 Task: Create a due date automation trigger when advanced on, 2 working days before a card is due add dates starting in less than 1 working days at 11:00 AM.
Action: Mouse moved to (1135, 337)
Screenshot: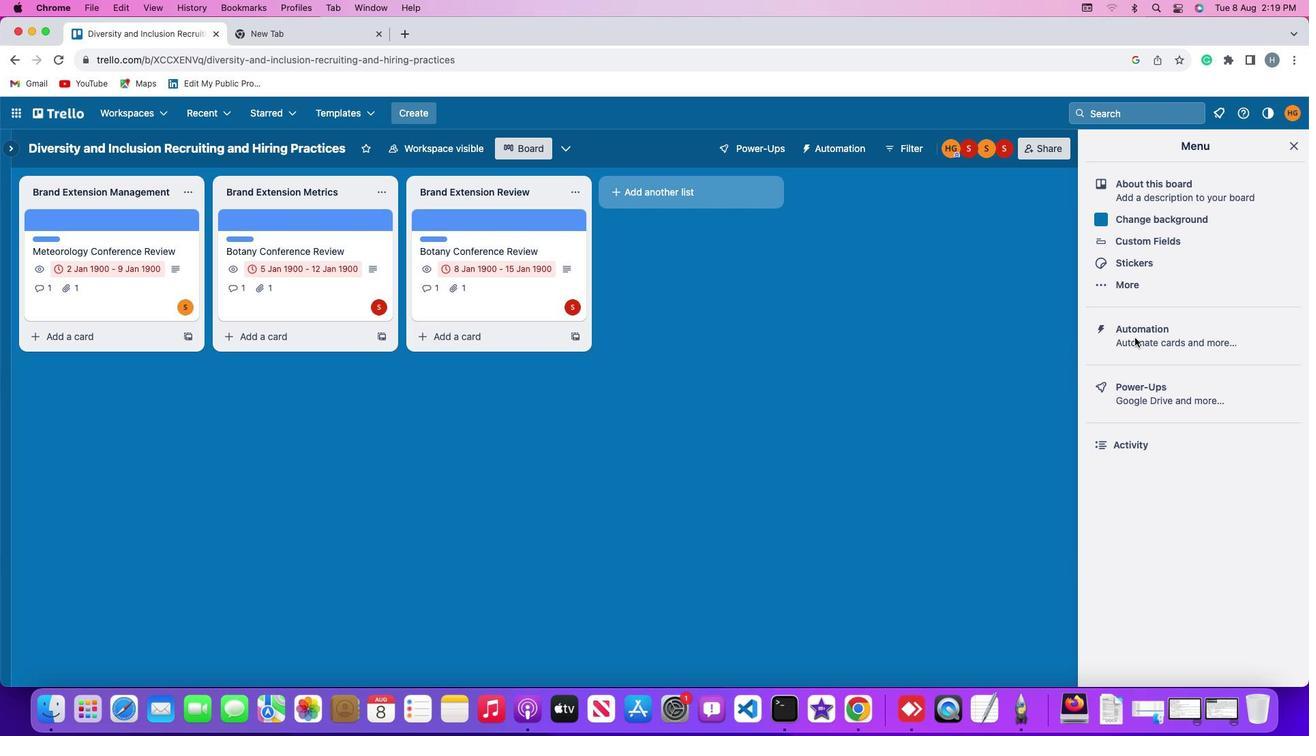 
Action: Mouse pressed left at (1135, 337)
Screenshot: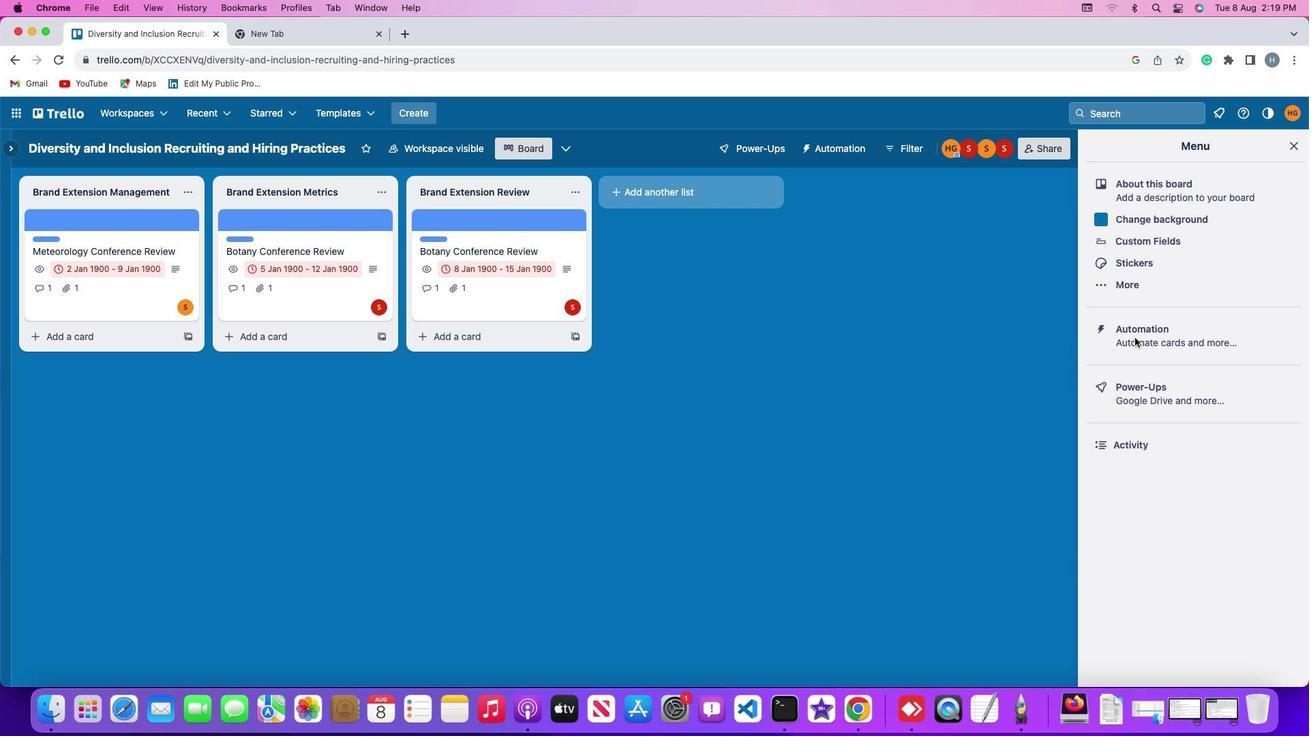 
Action: Mouse pressed left at (1135, 337)
Screenshot: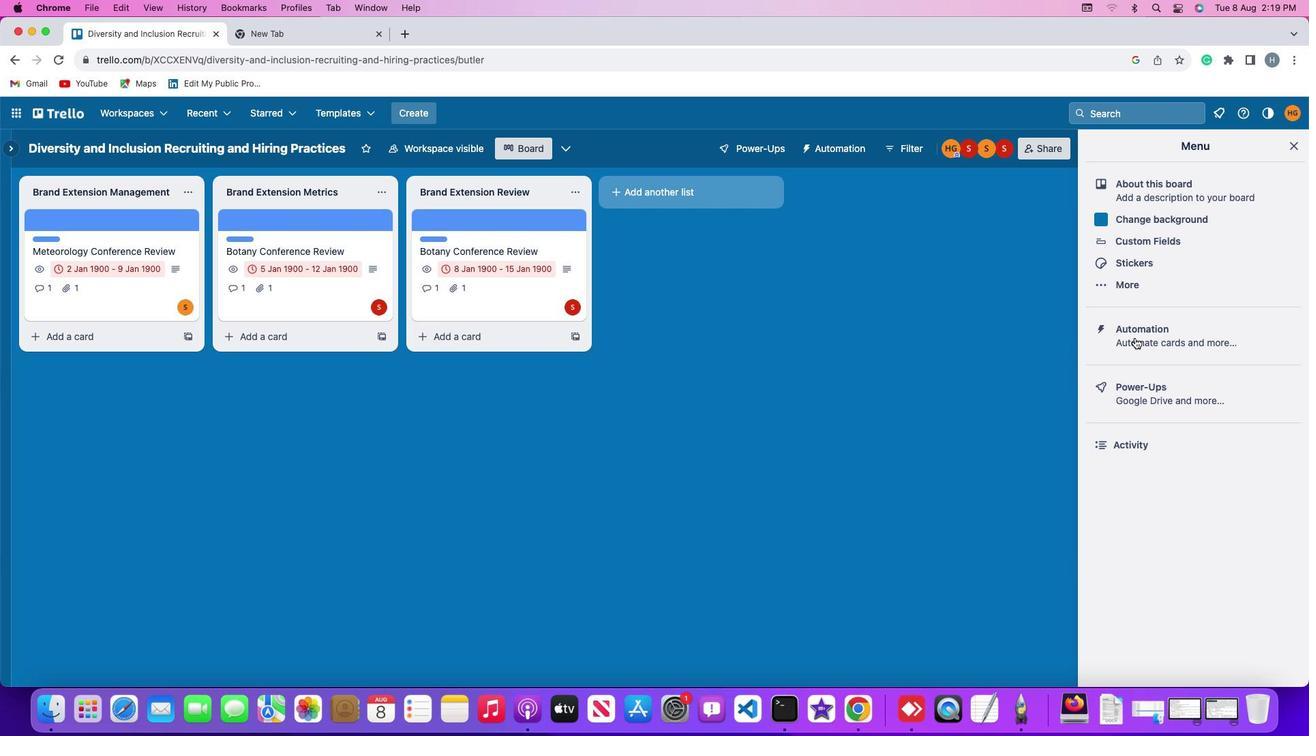 
Action: Mouse moved to (76, 323)
Screenshot: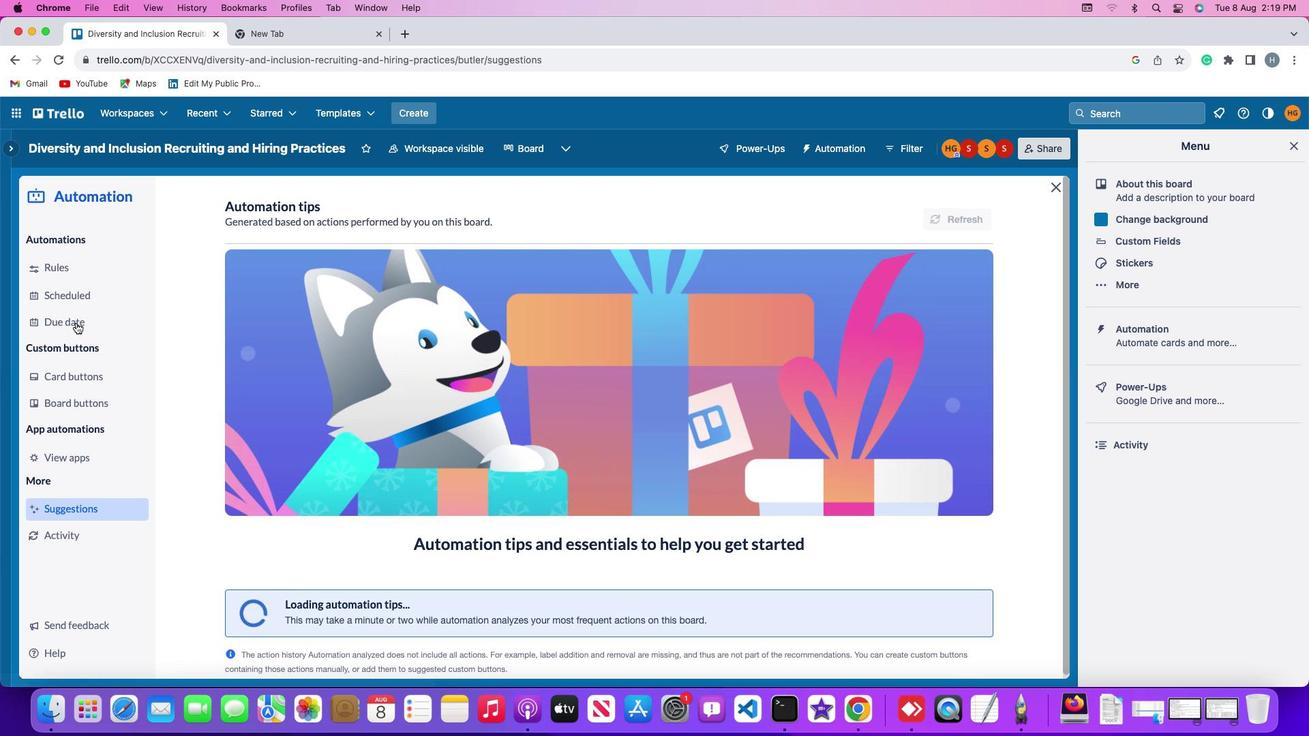 
Action: Mouse pressed left at (76, 323)
Screenshot: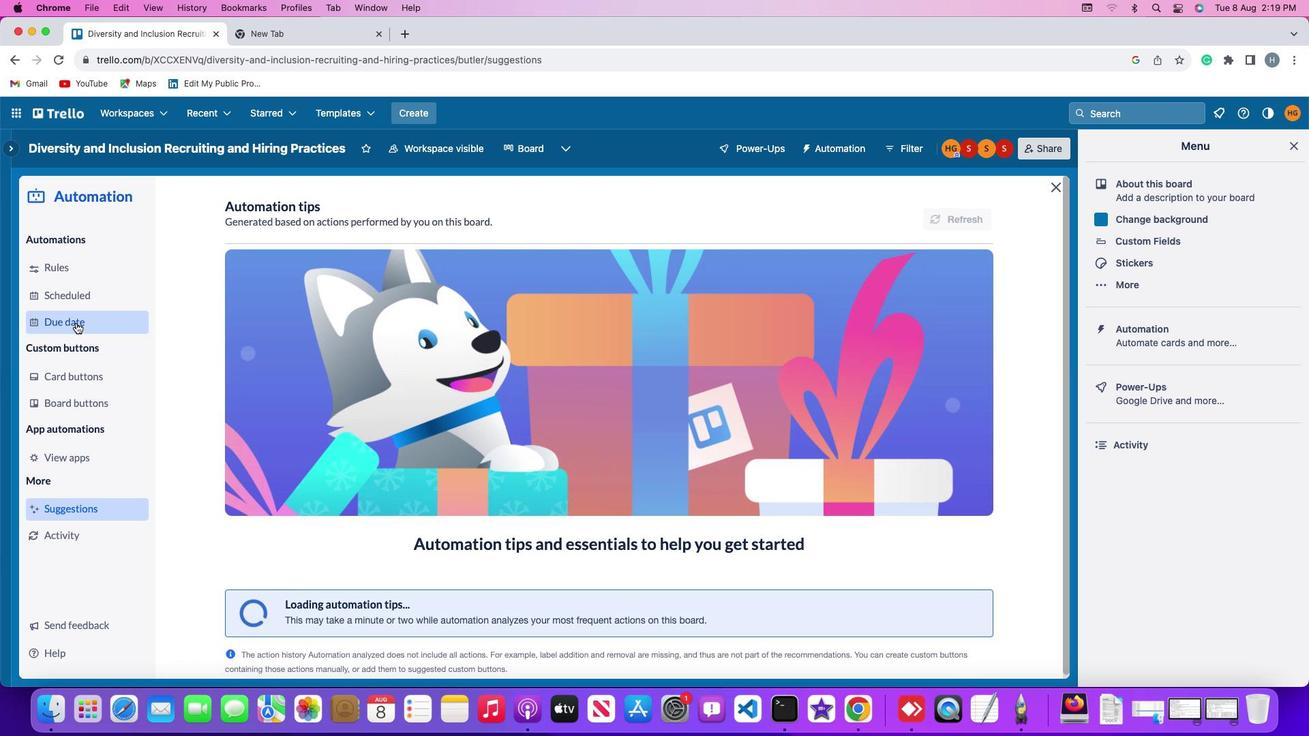 
Action: Mouse moved to (932, 210)
Screenshot: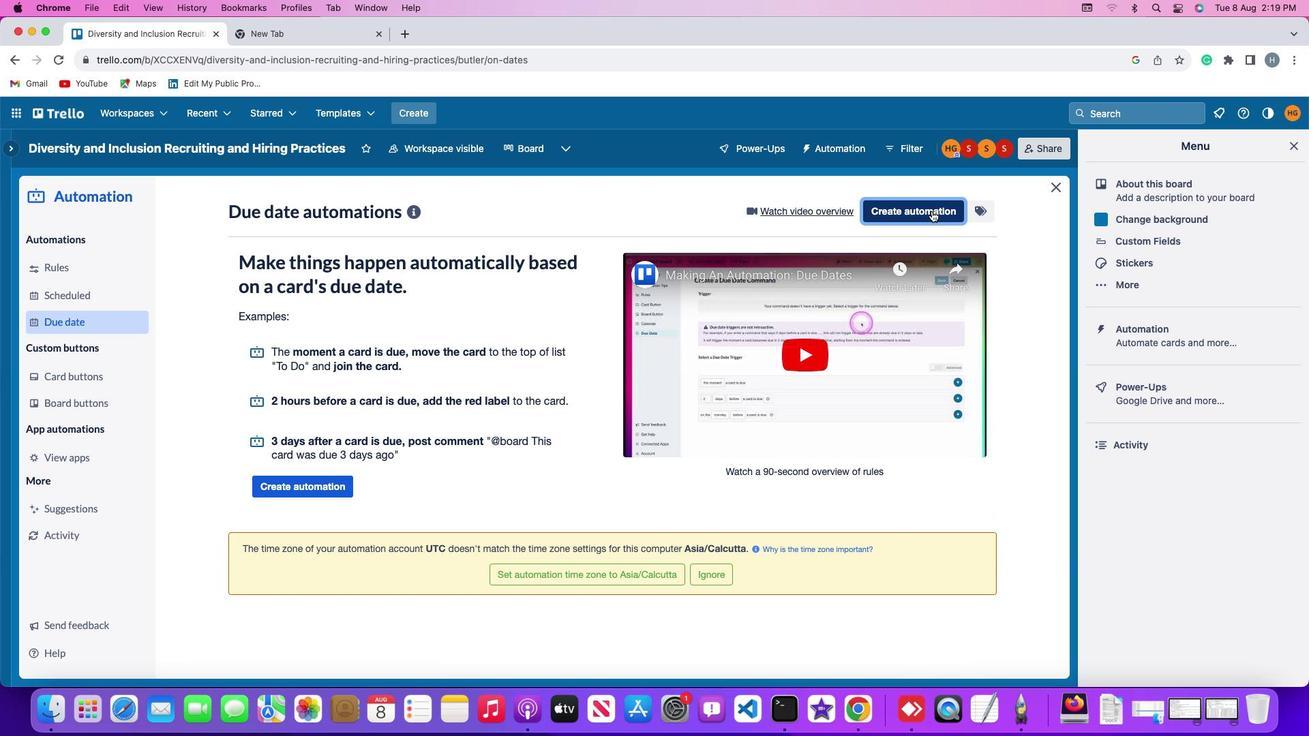 
Action: Mouse pressed left at (932, 210)
Screenshot: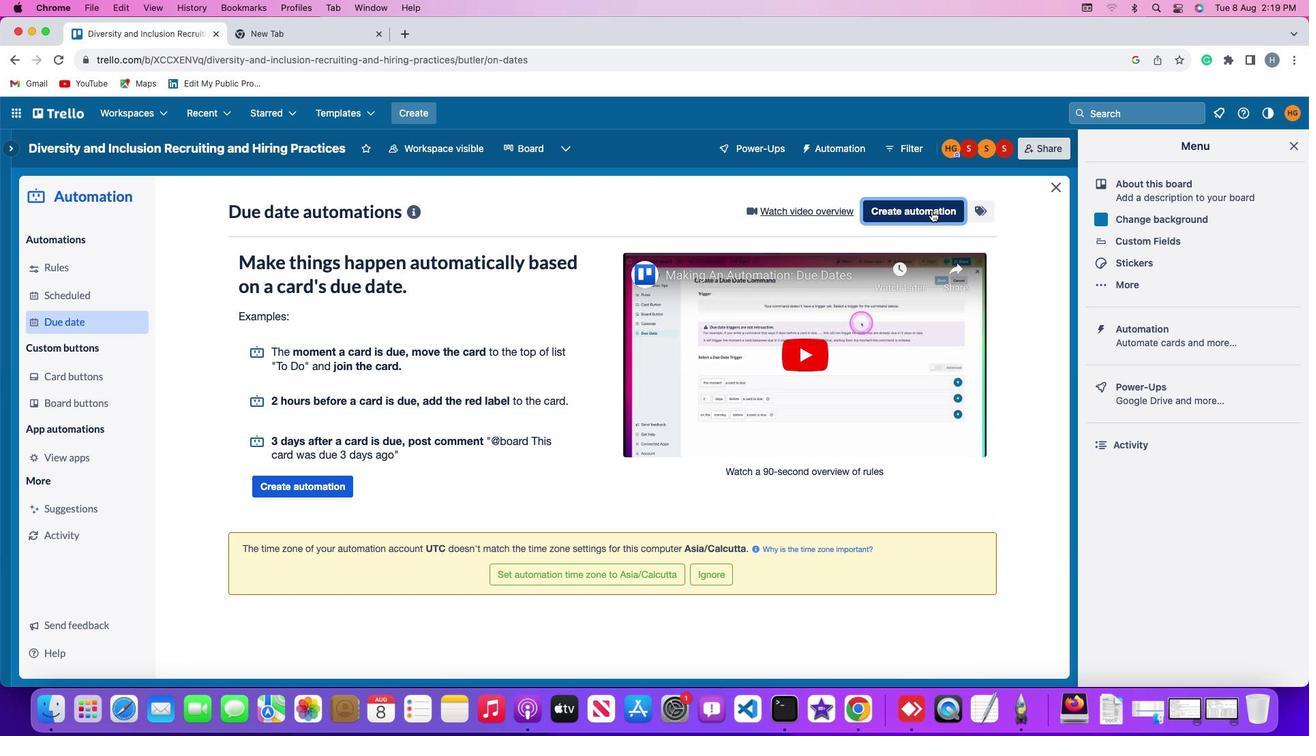 
Action: Mouse moved to (315, 339)
Screenshot: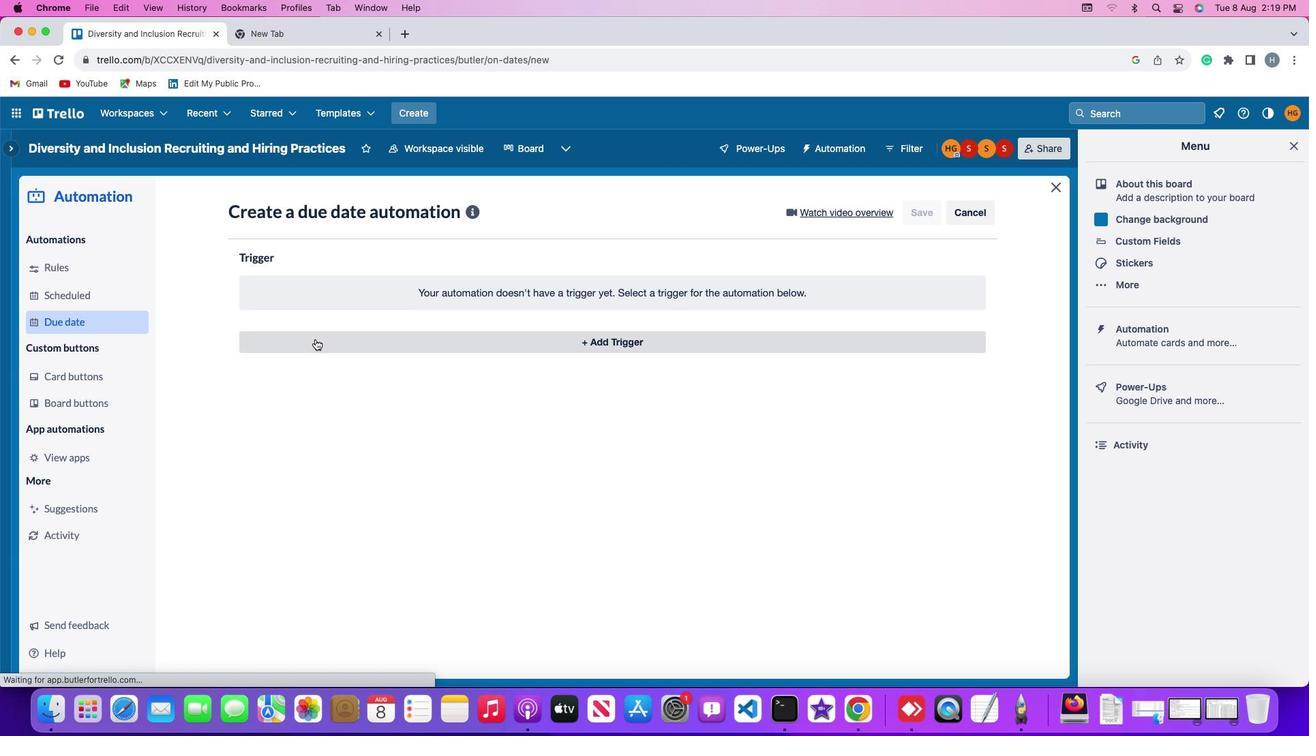 
Action: Mouse pressed left at (315, 339)
Screenshot: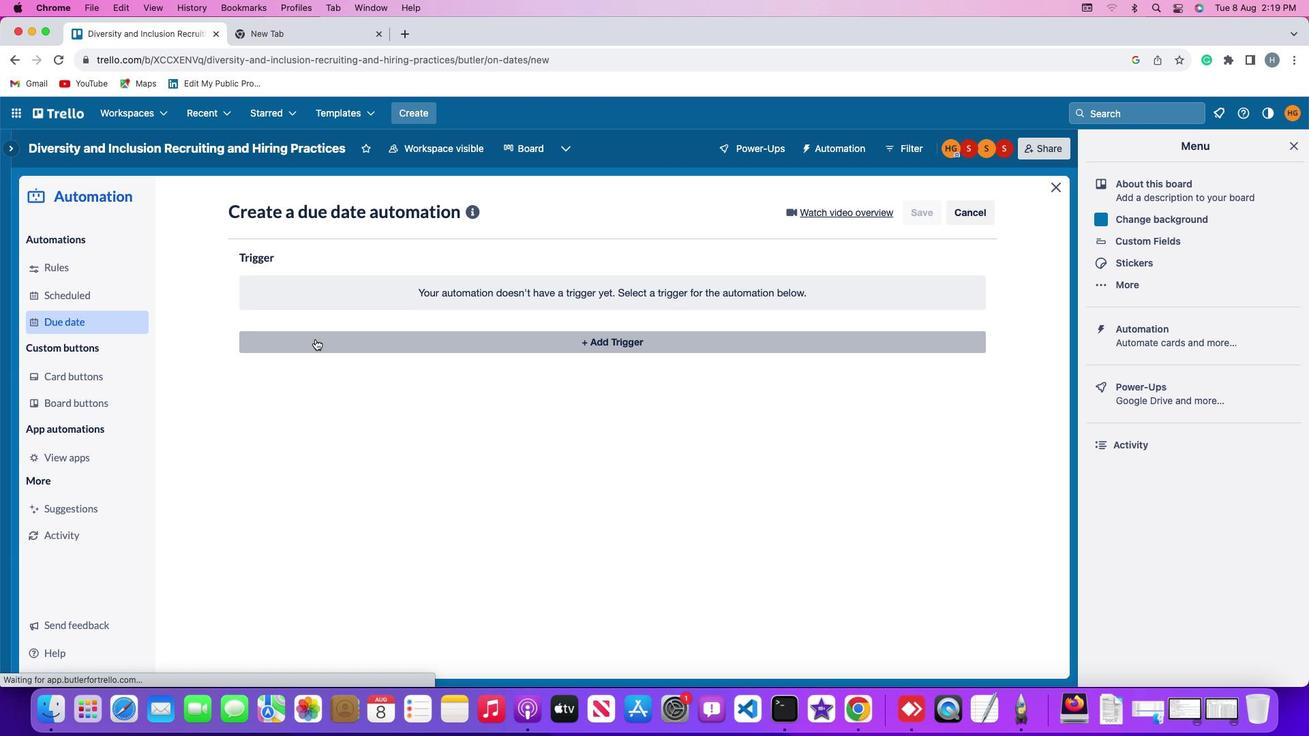 
Action: Mouse moved to (263, 553)
Screenshot: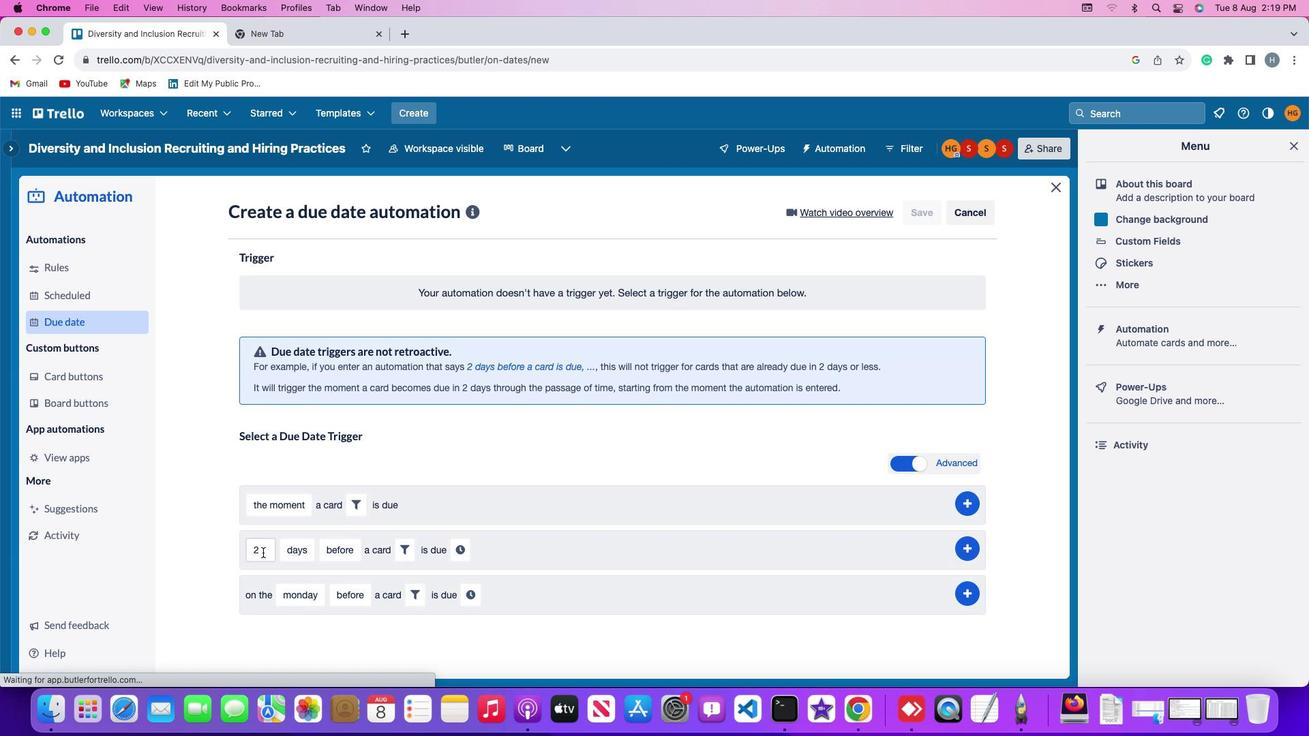 
Action: Mouse pressed left at (263, 553)
Screenshot: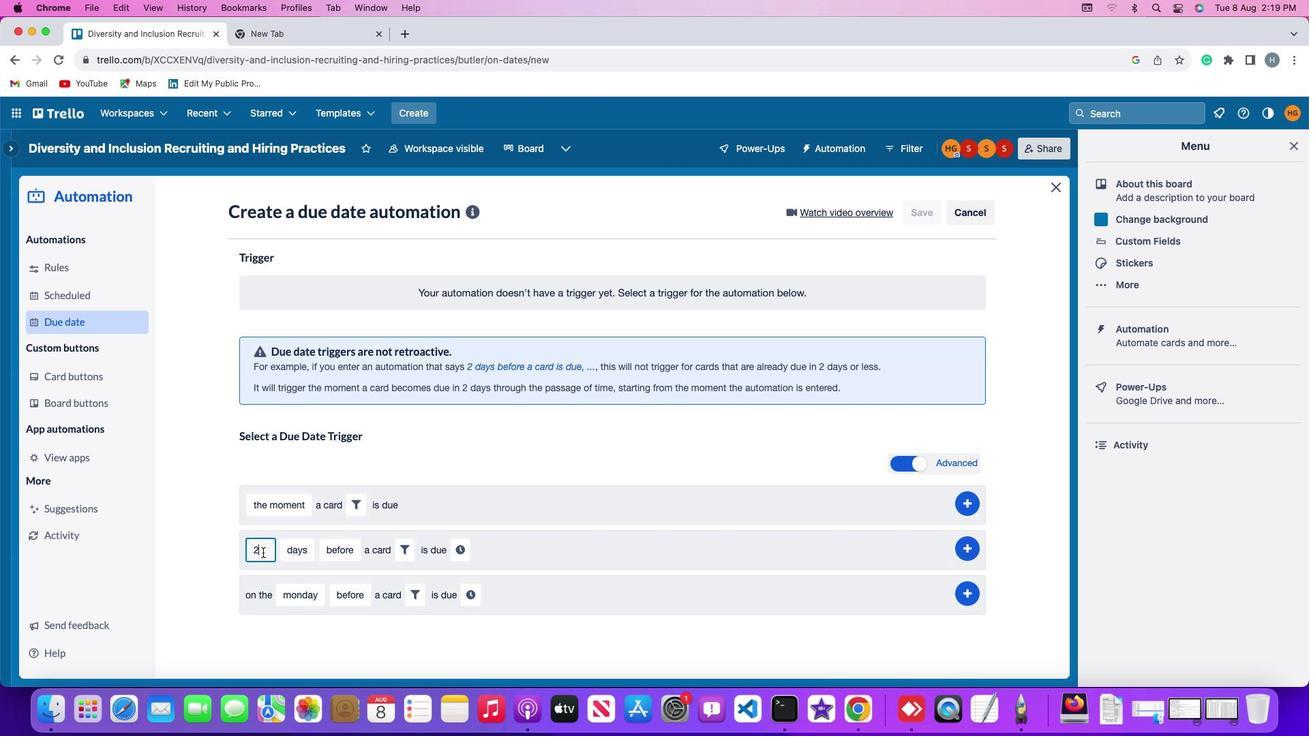 
Action: Key pressed Key.backspace'2'
Screenshot: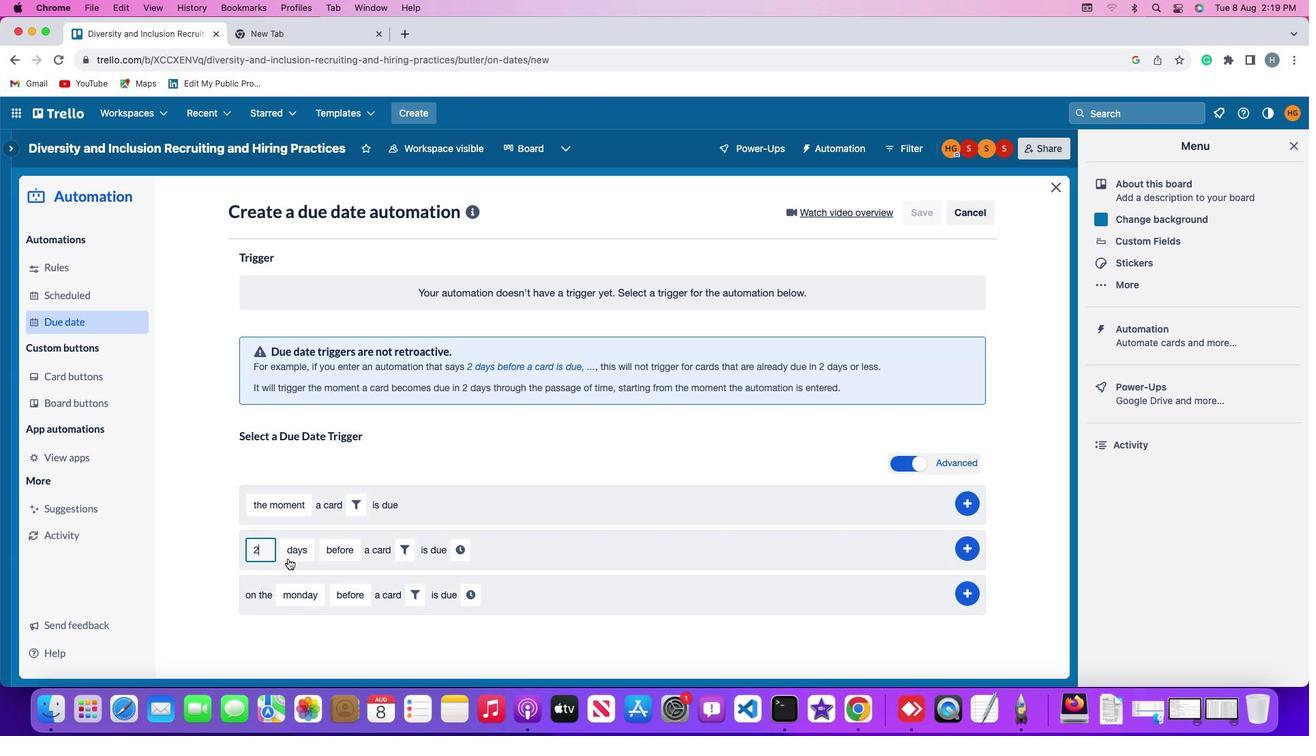 
Action: Mouse moved to (308, 552)
Screenshot: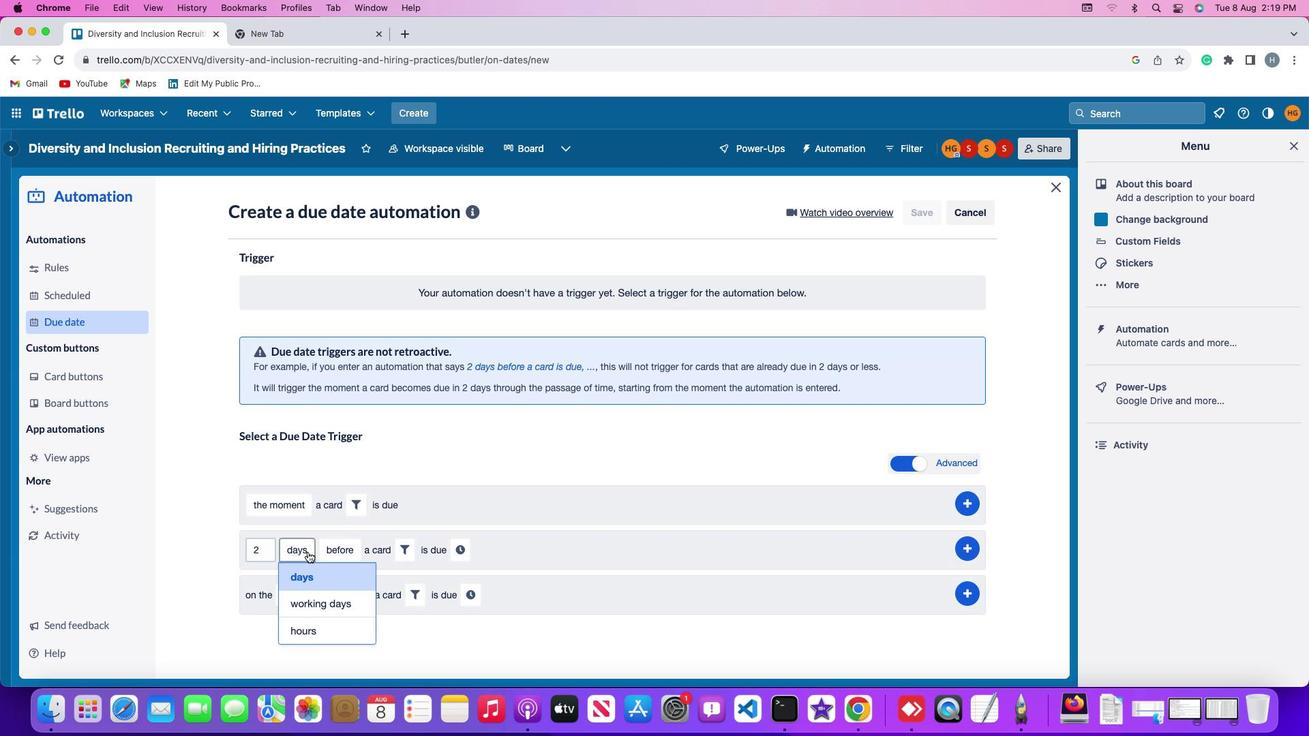 
Action: Mouse pressed left at (308, 552)
Screenshot: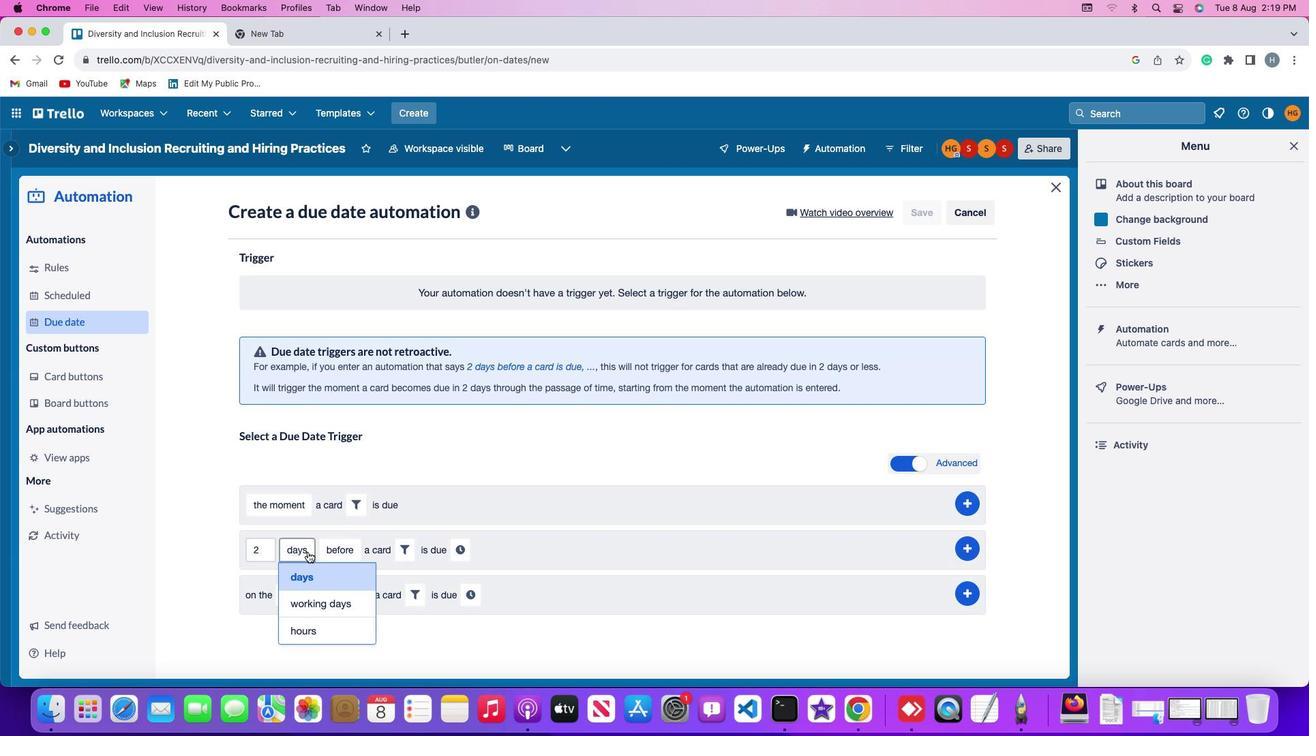
Action: Mouse moved to (307, 605)
Screenshot: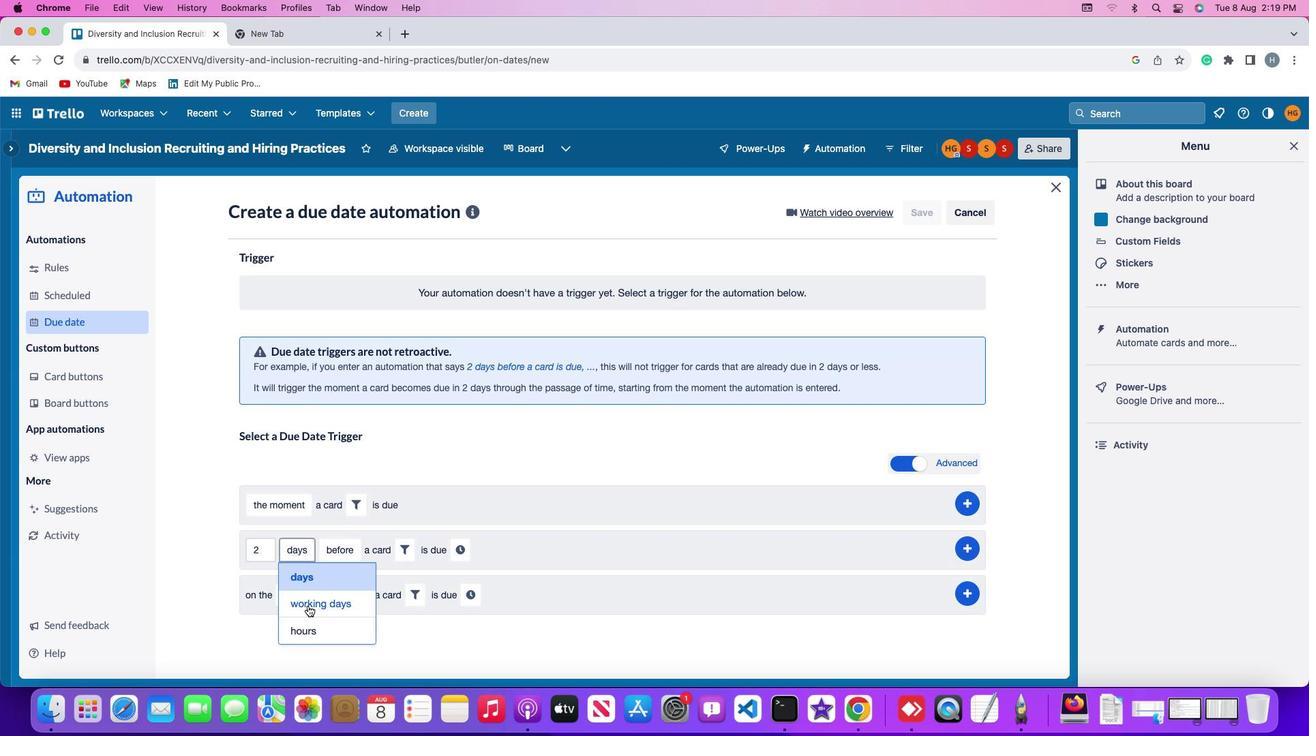 
Action: Mouse pressed left at (307, 605)
Screenshot: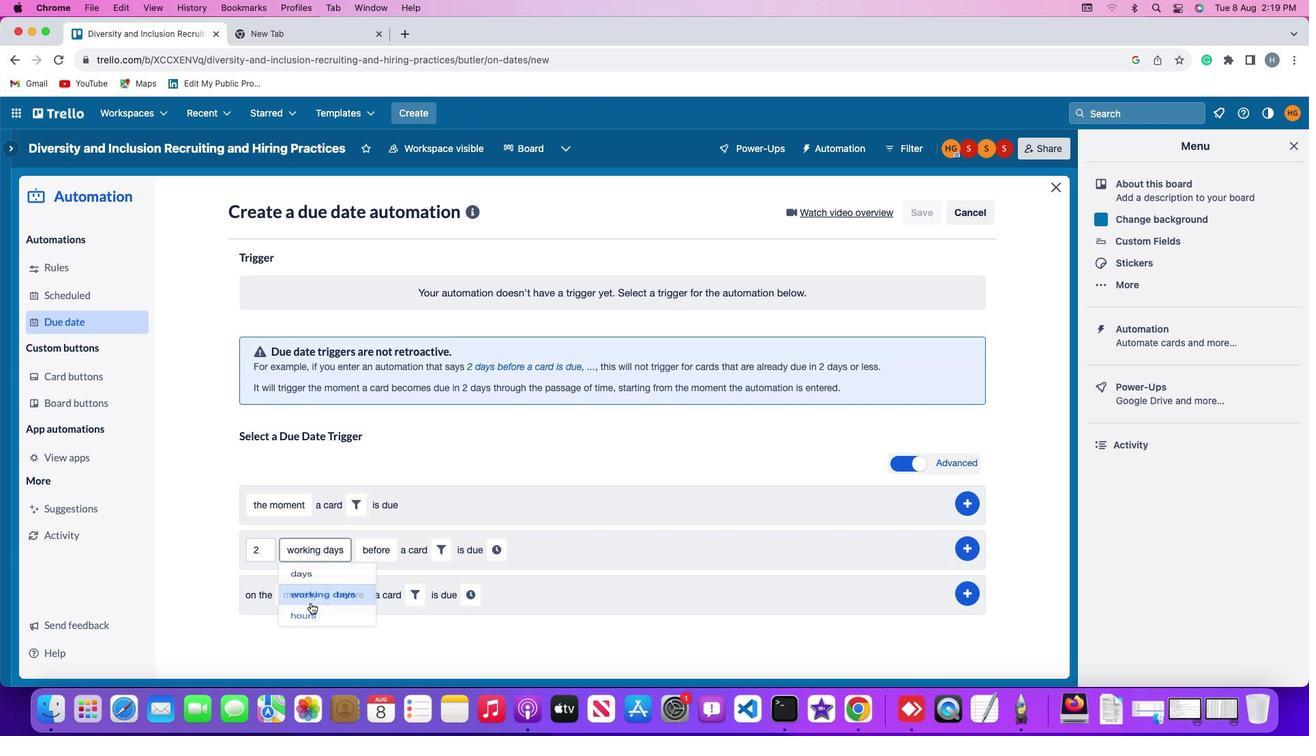 
Action: Mouse moved to (381, 553)
Screenshot: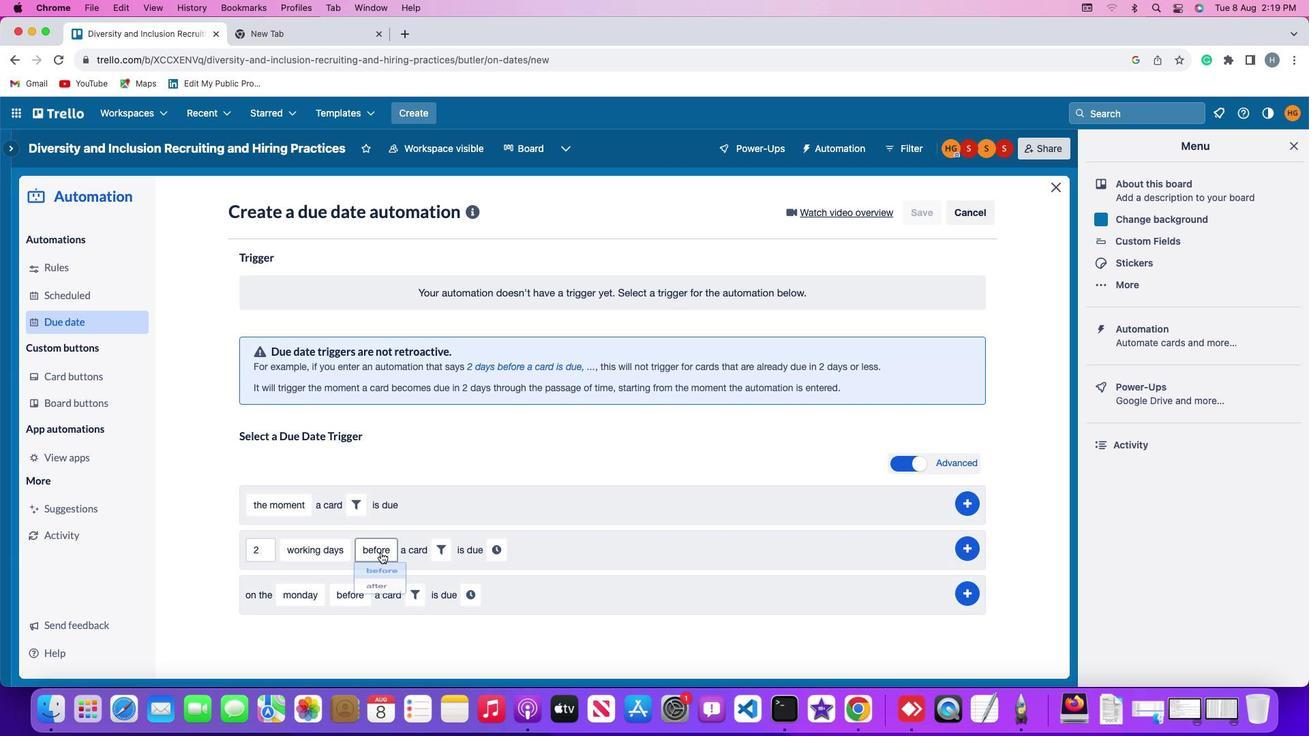 
Action: Mouse pressed left at (381, 553)
Screenshot: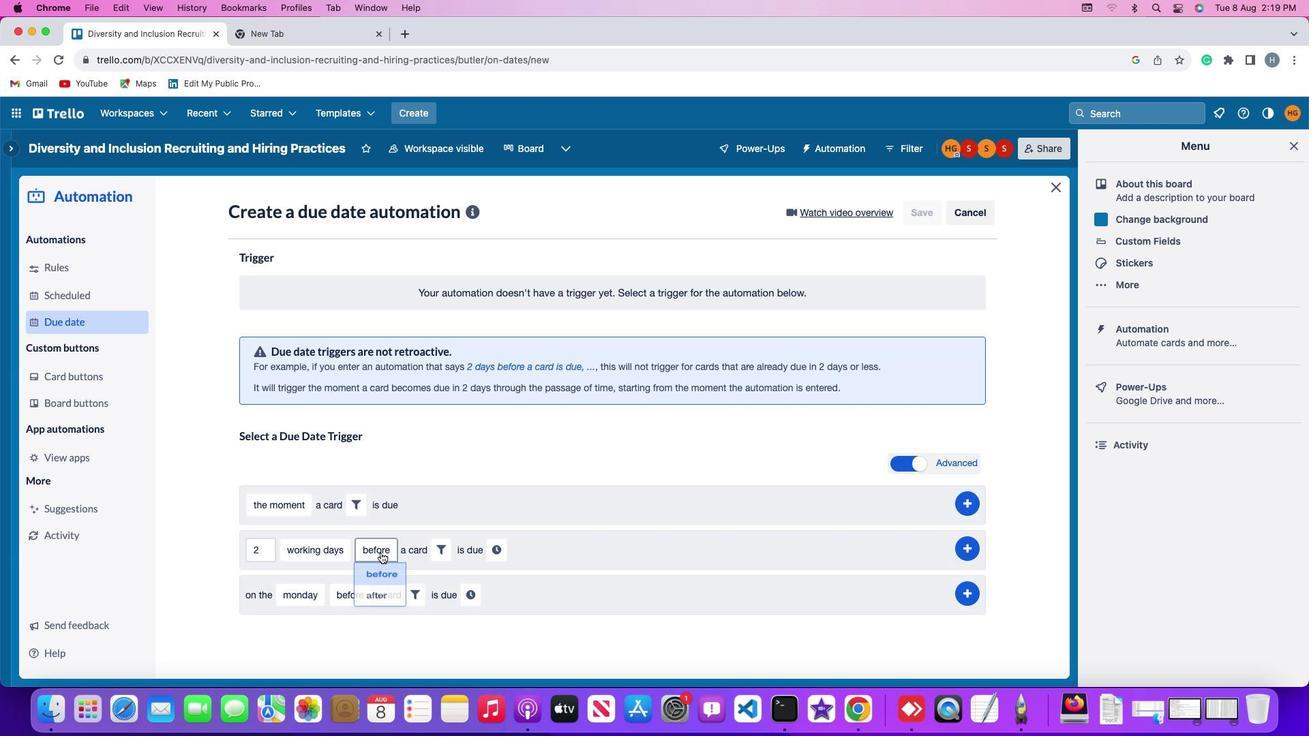 
Action: Mouse moved to (384, 575)
Screenshot: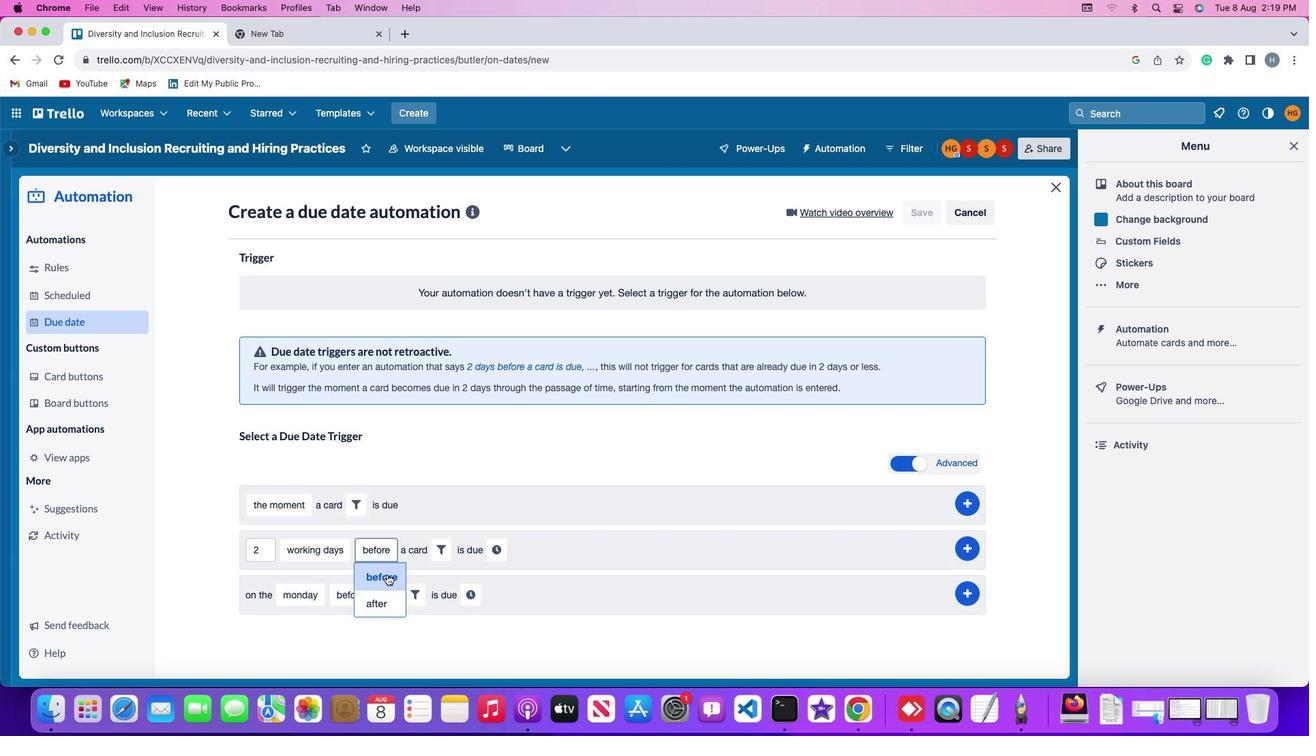 
Action: Mouse pressed left at (384, 575)
Screenshot: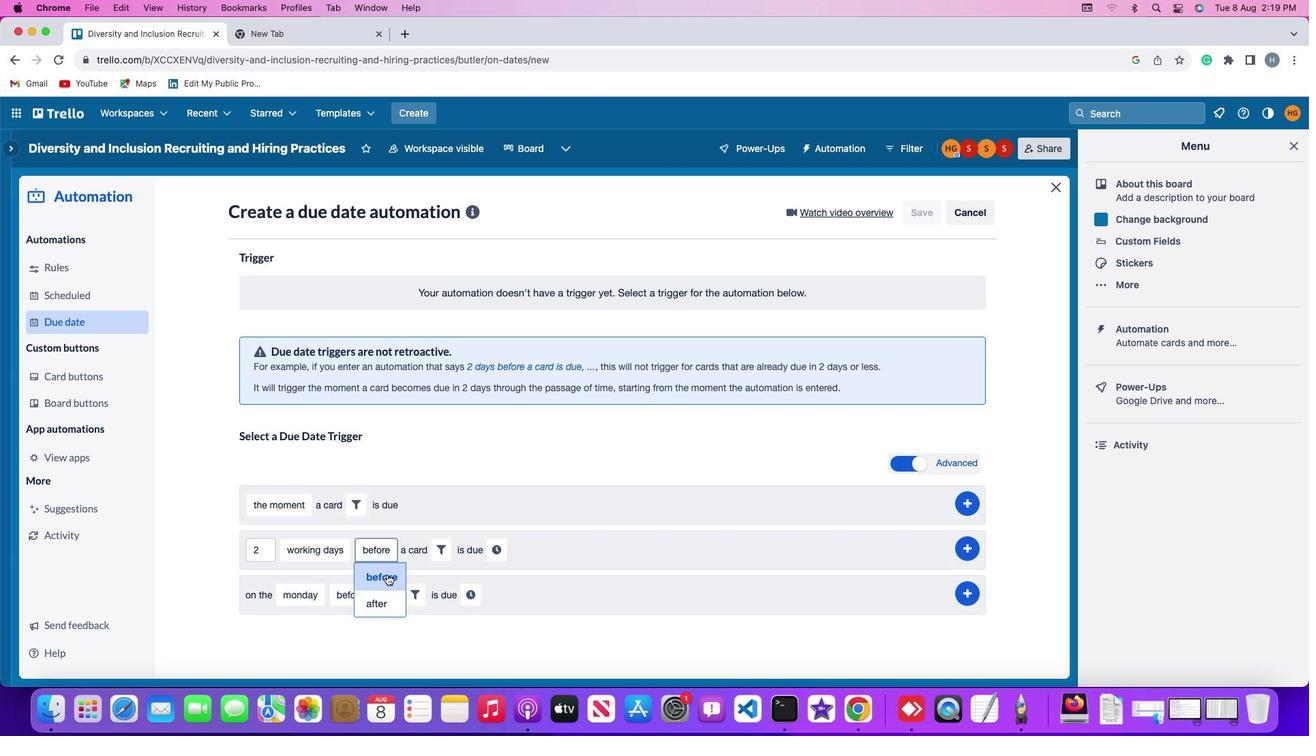 
Action: Mouse moved to (442, 550)
Screenshot: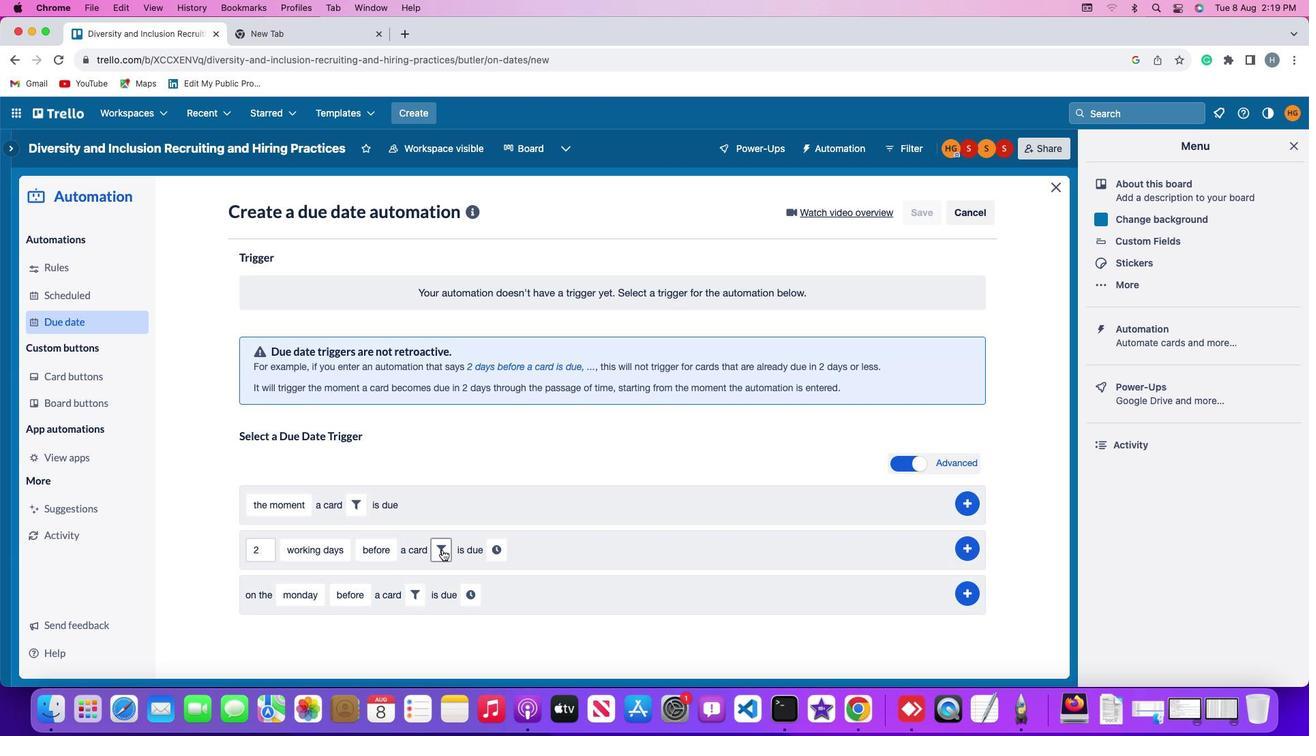 
Action: Mouse pressed left at (442, 550)
Screenshot: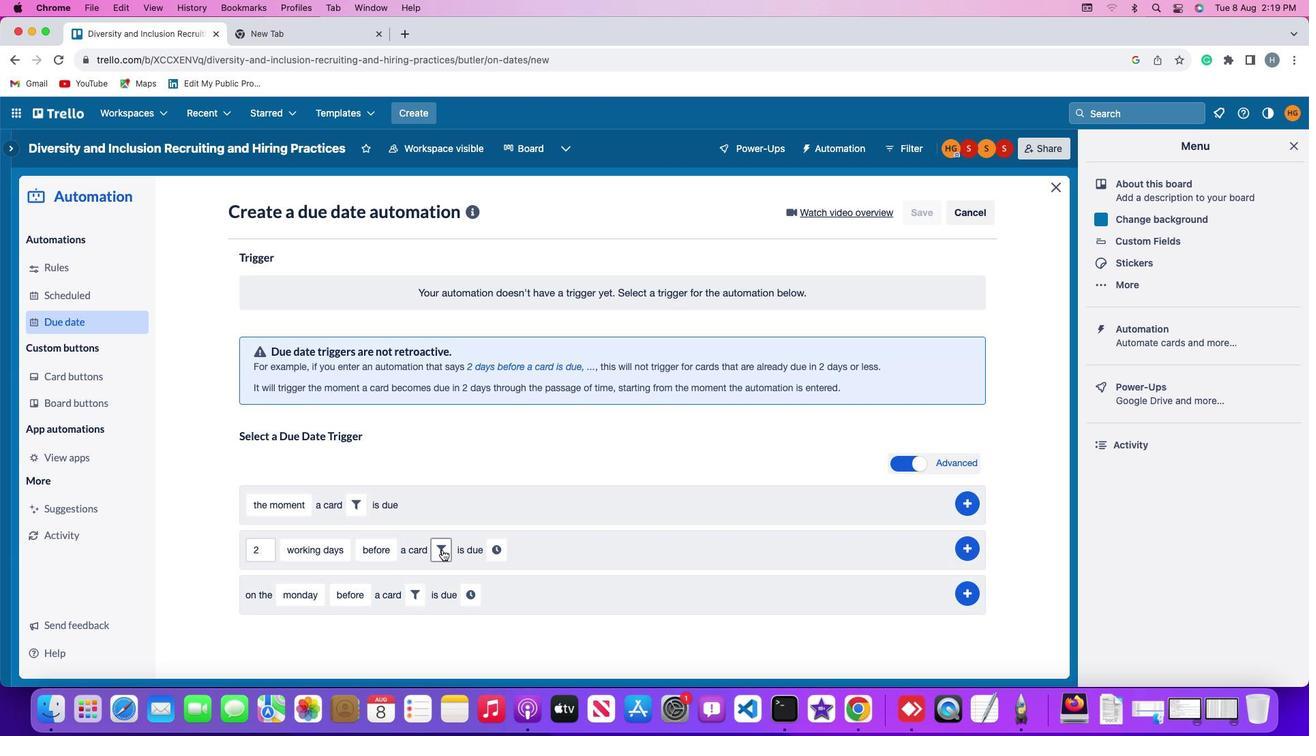 
Action: Mouse moved to (513, 596)
Screenshot: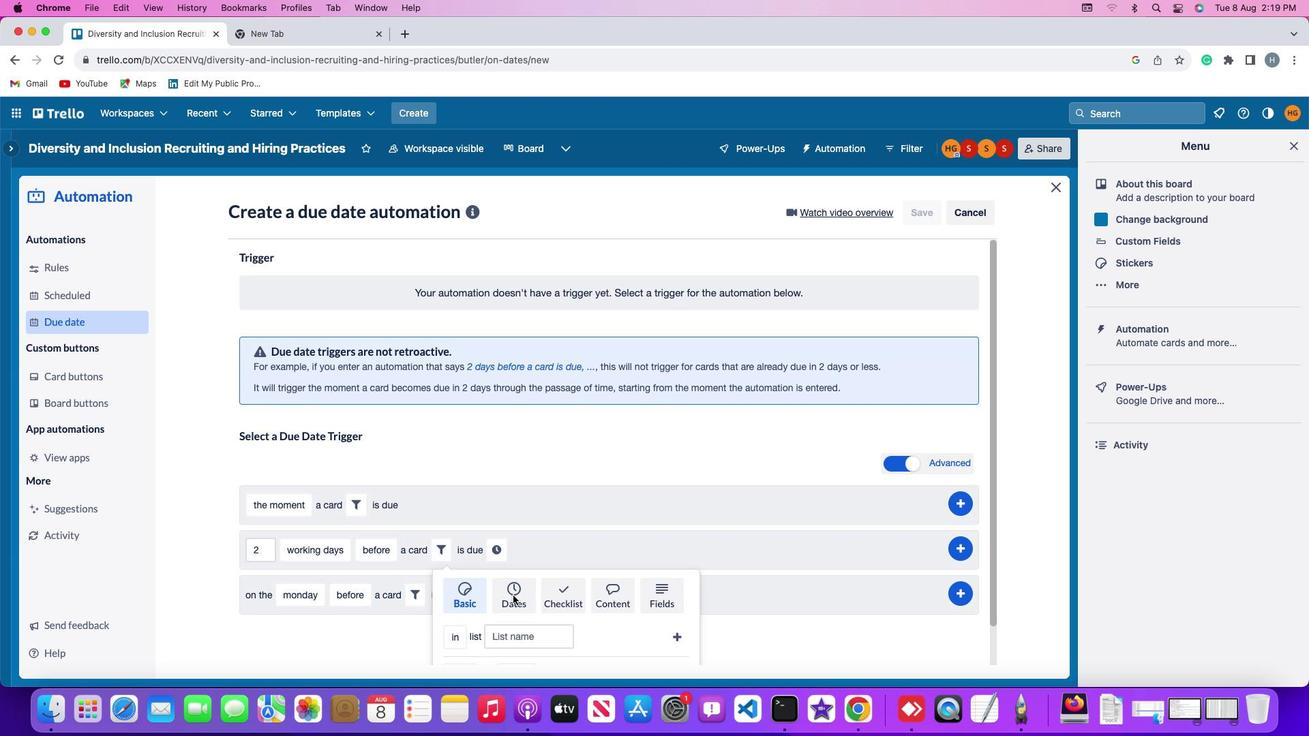 
Action: Mouse pressed left at (513, 596)
Screenshot: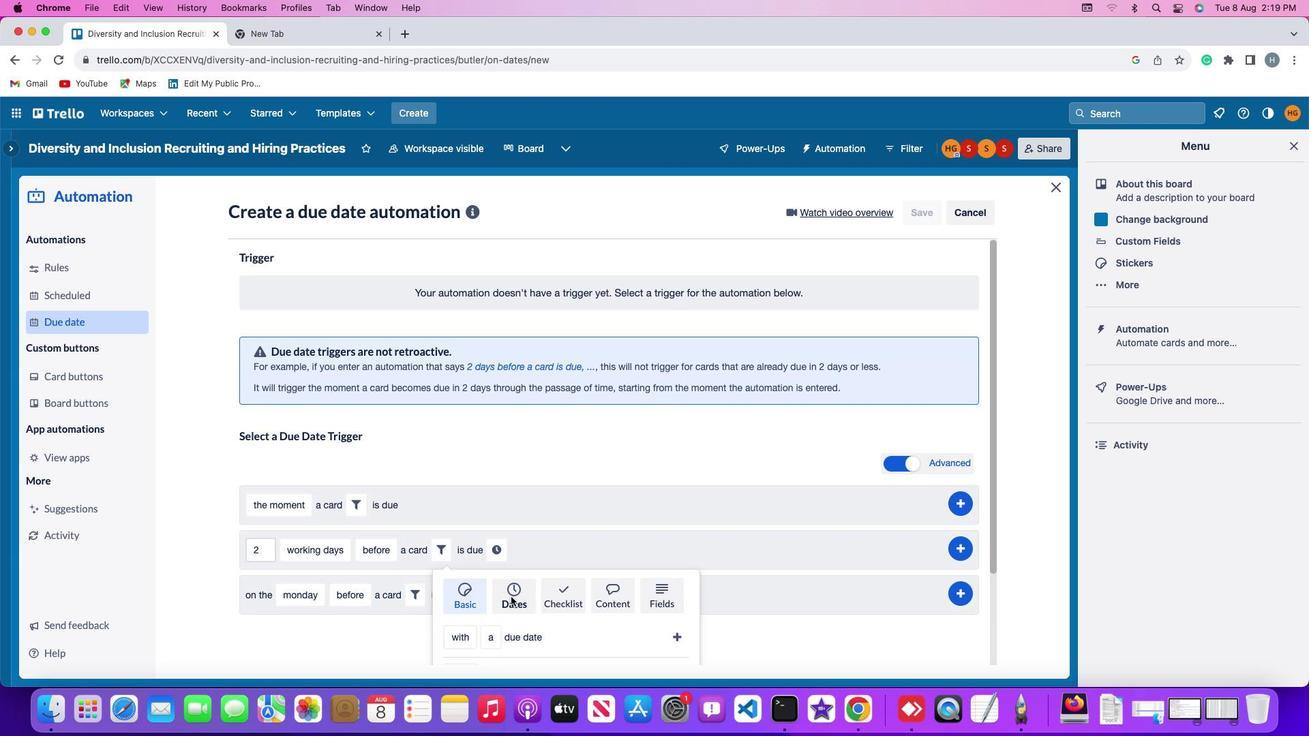 
Action: Mouse moved to (373, 630)
Screenshot: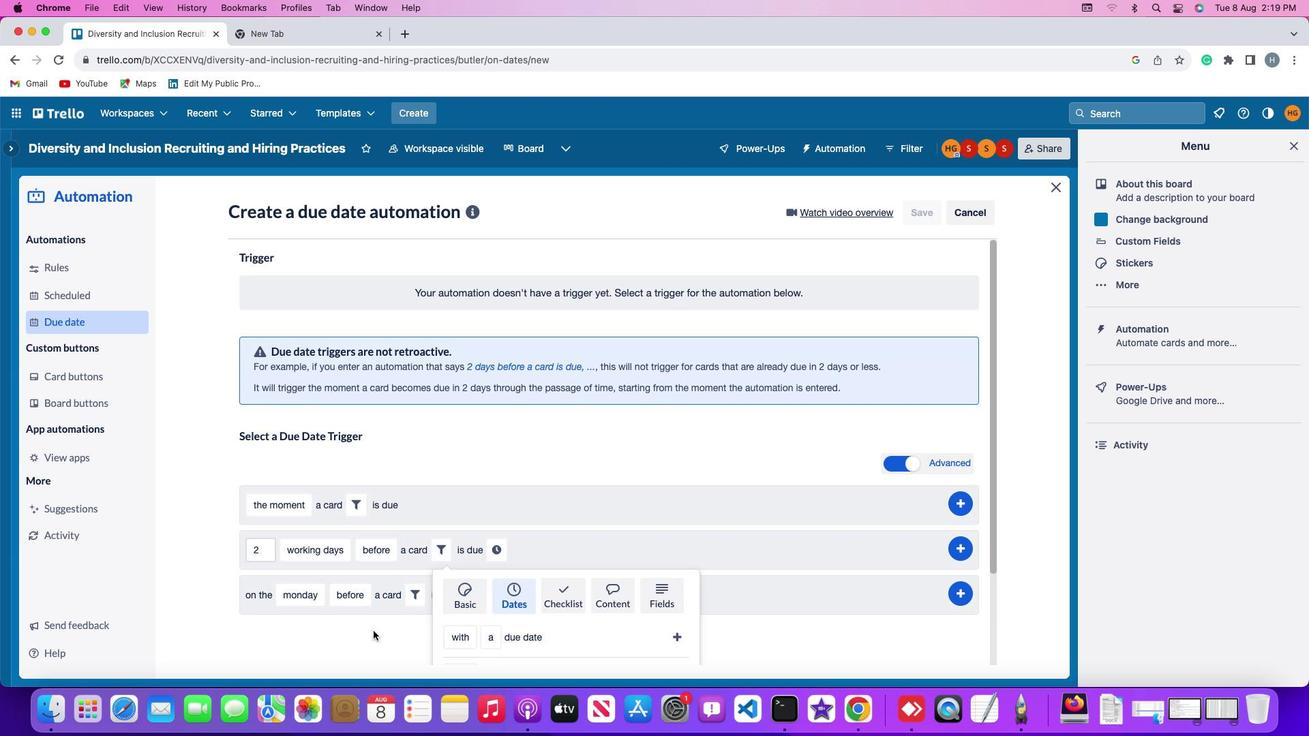 
Action: Mouse scrolled (373, 630) with delta (0, 0)
Screenshot: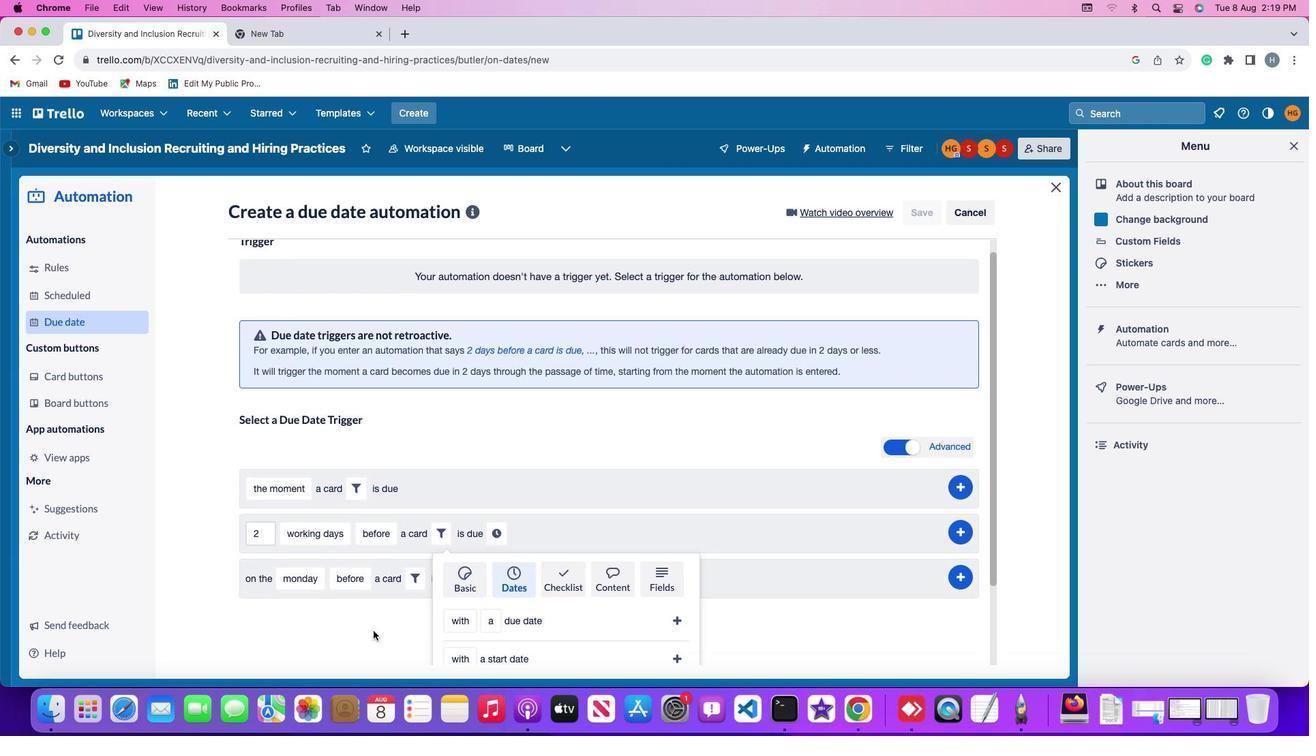 
Action: Mouse scrolled (373, 630) with delta (0, 0)
Screenshot: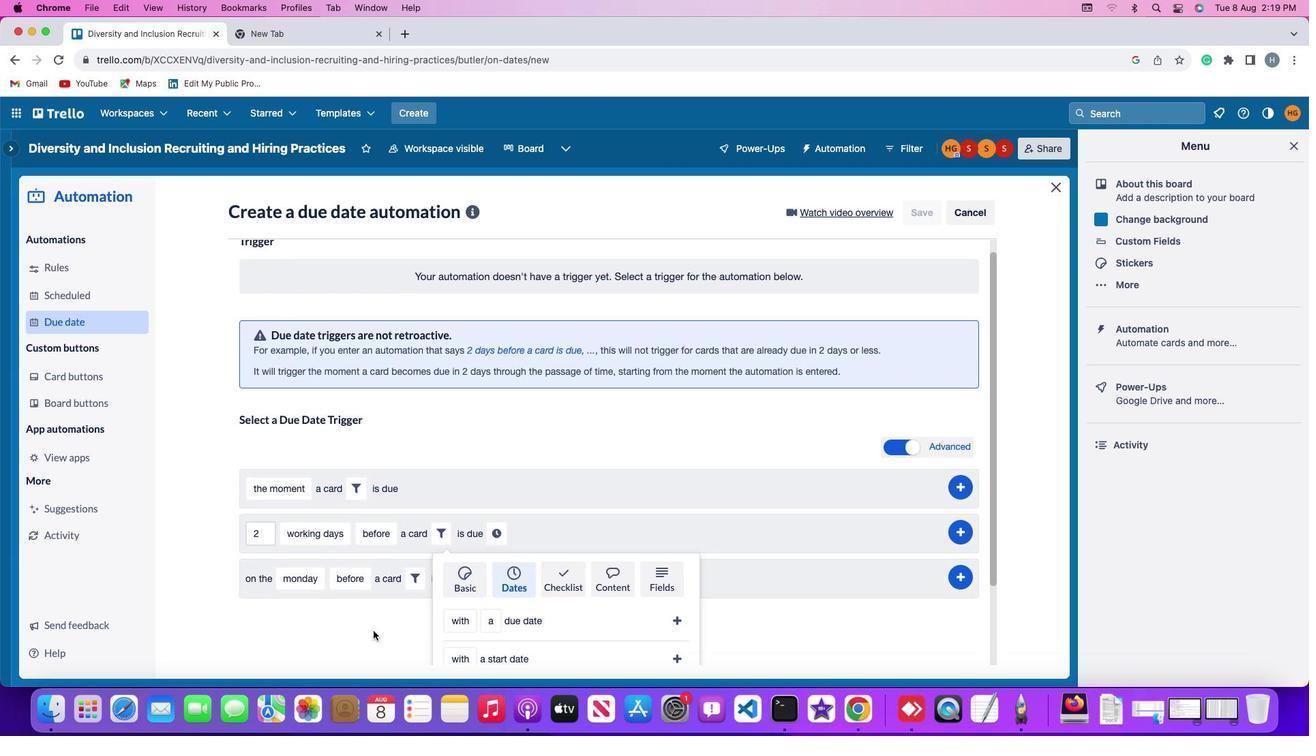 
Action: Mouse scrolled (373, 630) with delta (0, -2)
Screenshot: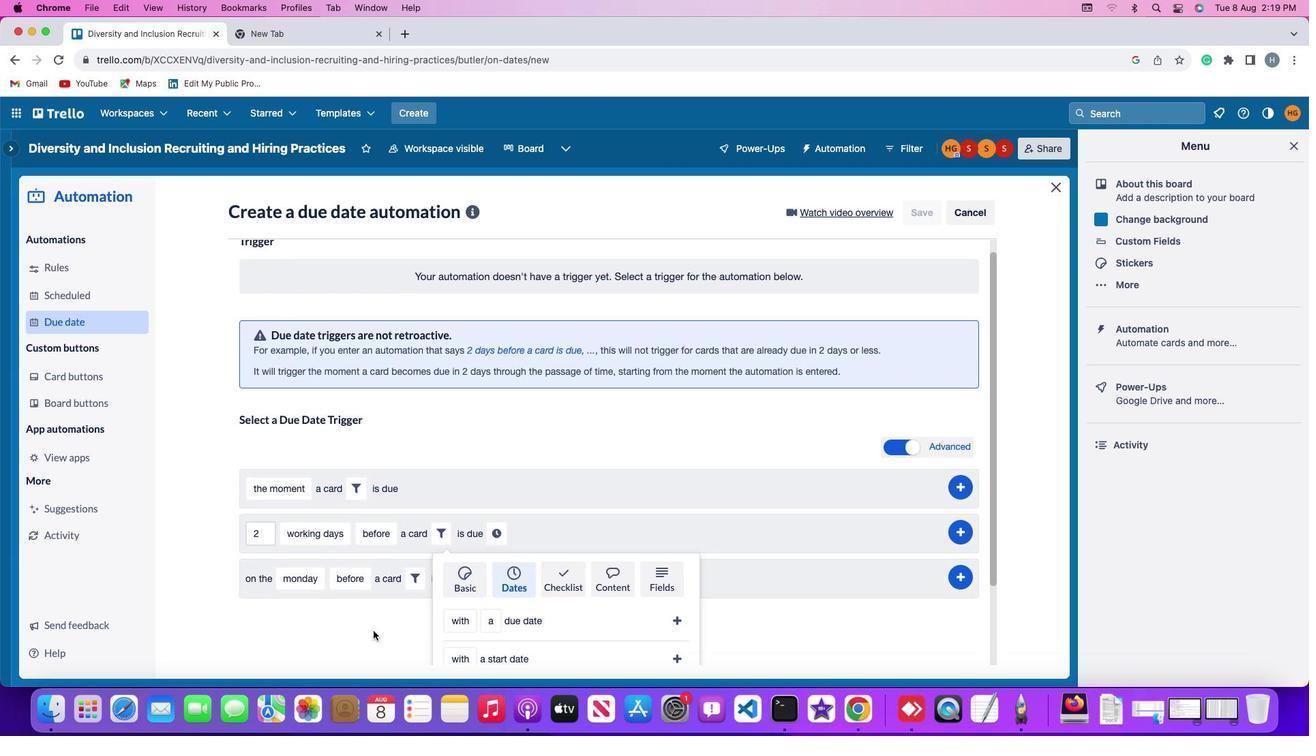
Action: Mouse scrolled (373, 630) with delta (0, -3)
Screenshot: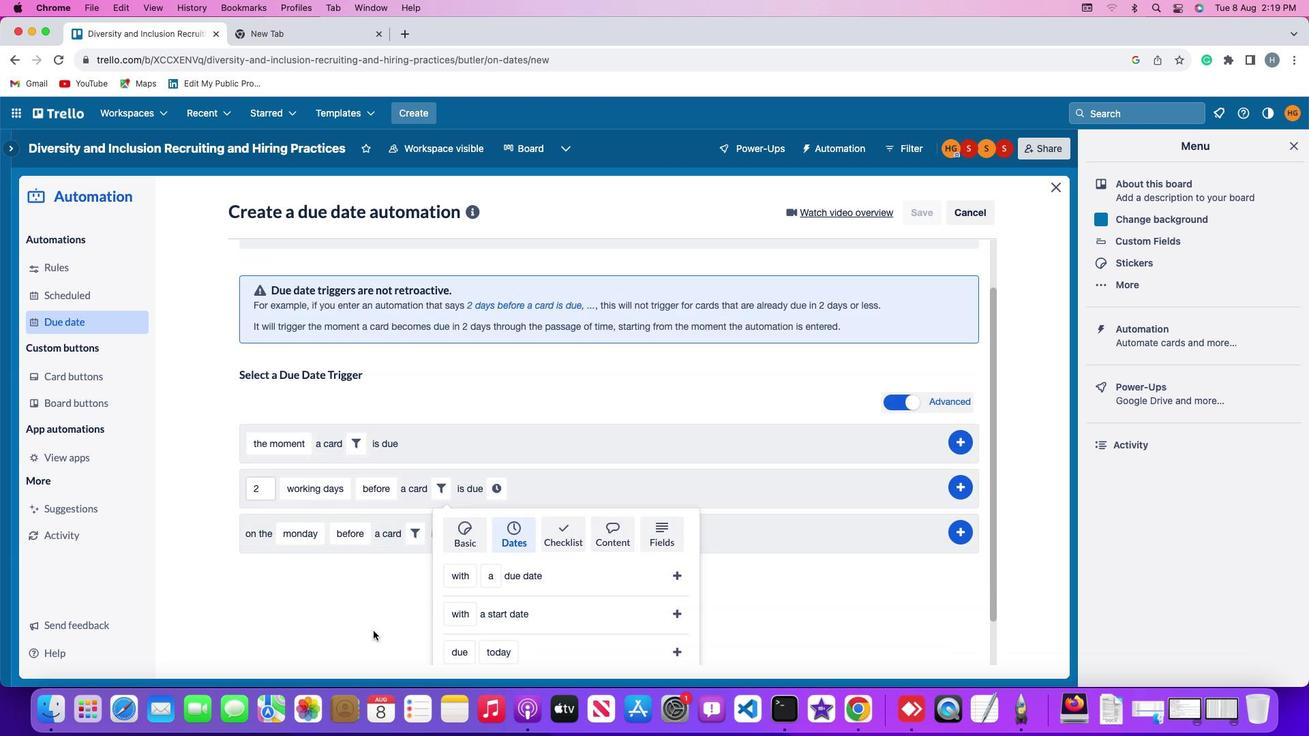 
Action: Mouse scrolled (373, 630) with delta (0, -4)
Screenshot: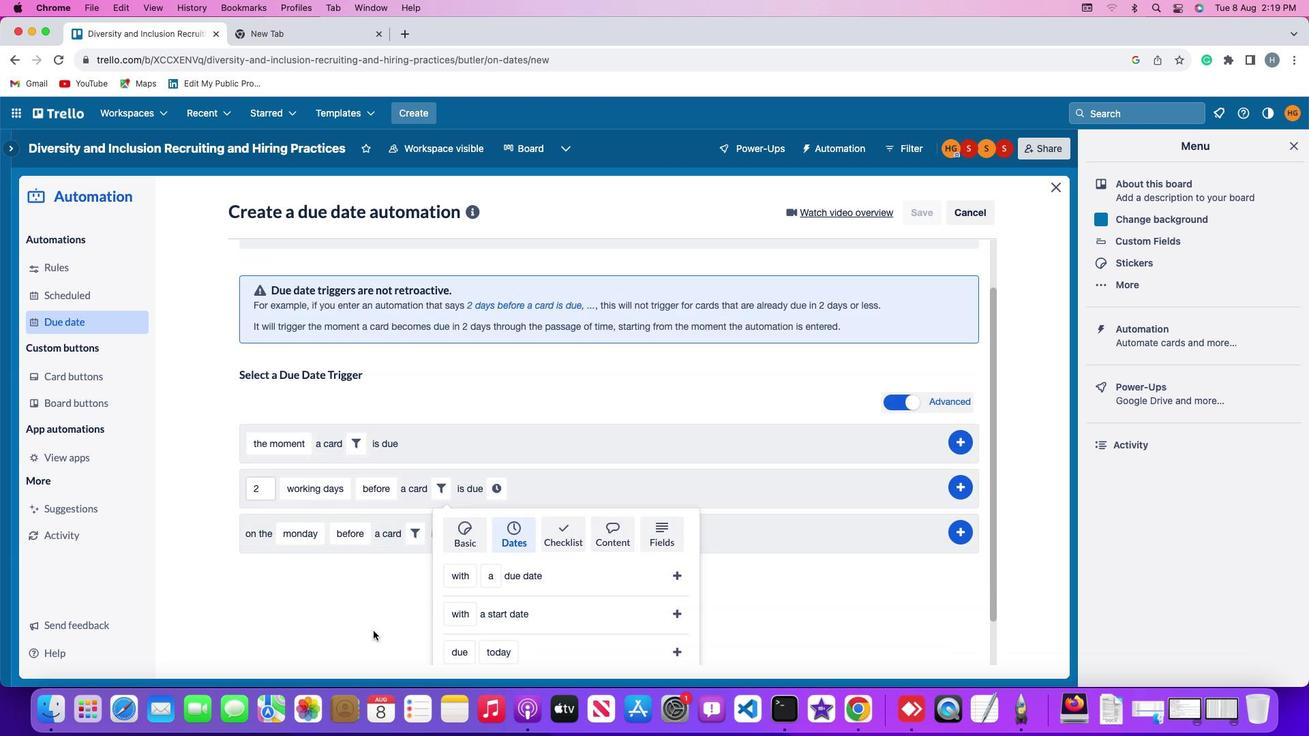 
Action: Mouse scrolled (373, 630) with delta (0, -4)
Screenshot: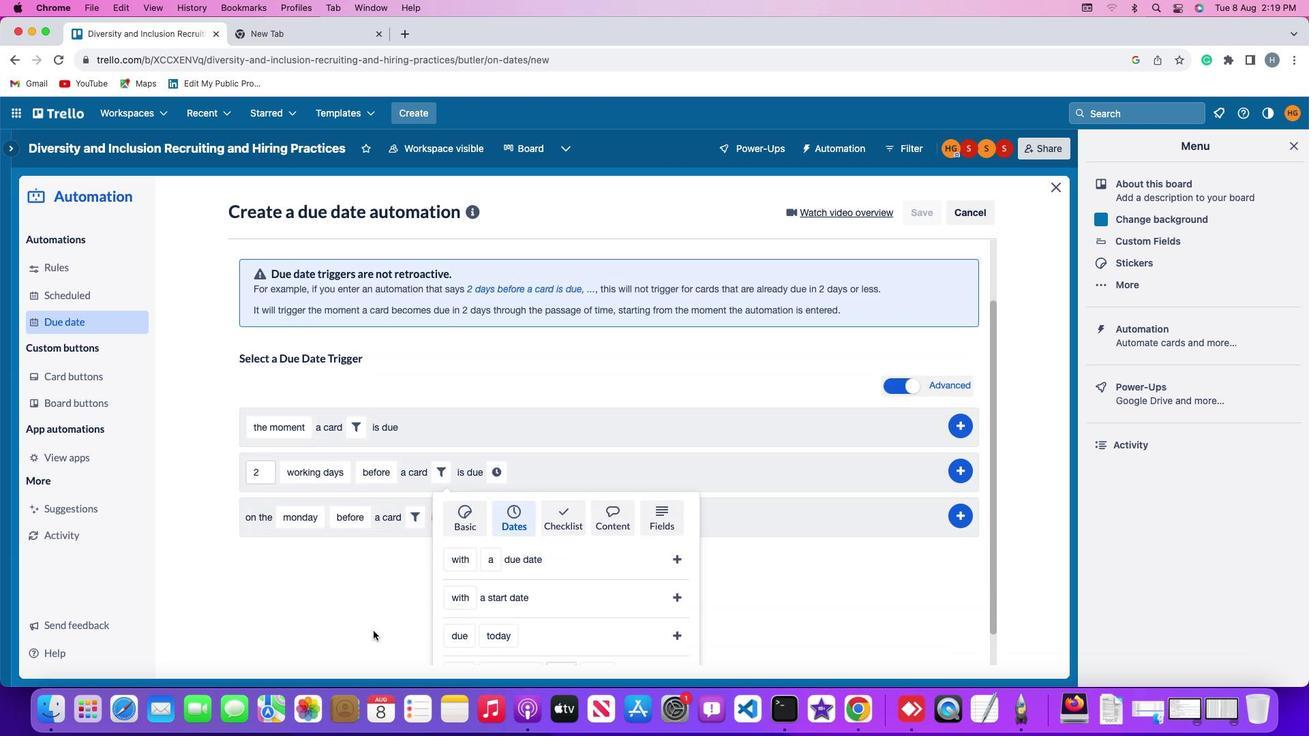 
Action: Mouse scrolled (373, 630) with delta (0, -4)
Screenshot: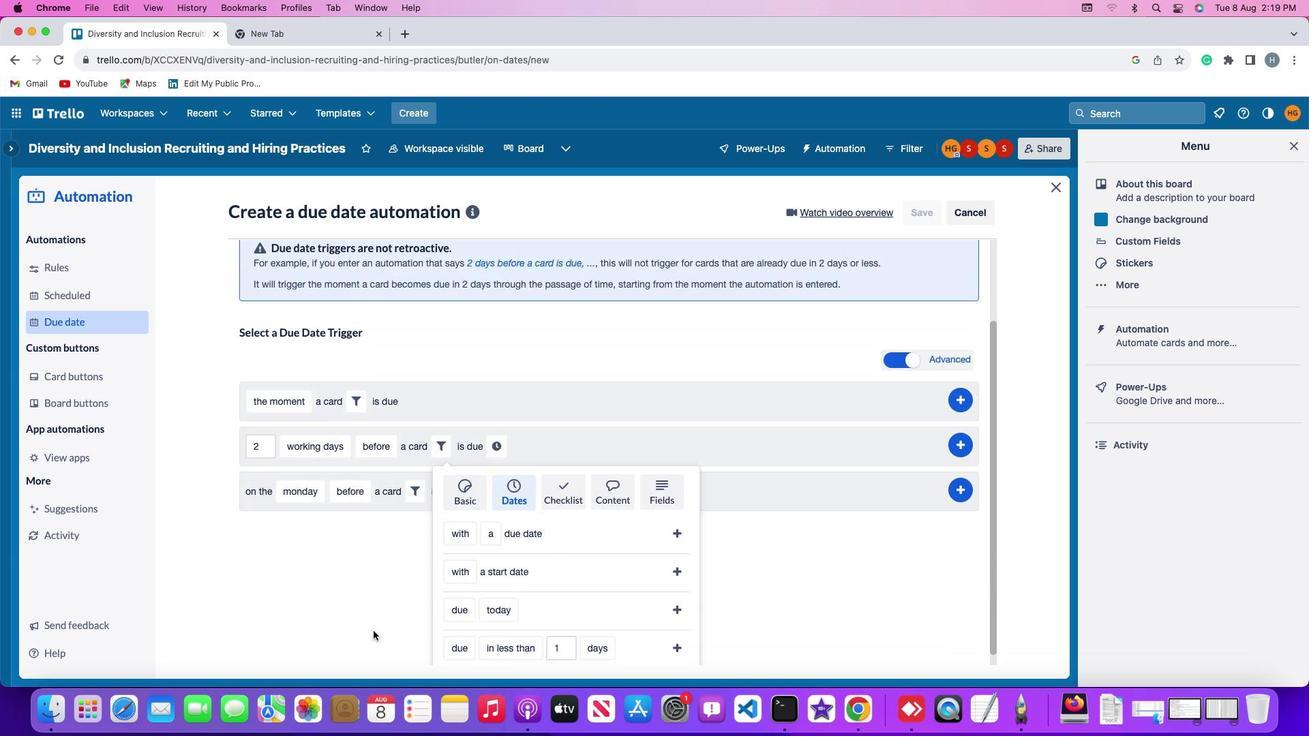 
Action: Mouse scrolled (373, 630) with delta (0, 0)
Screenshot: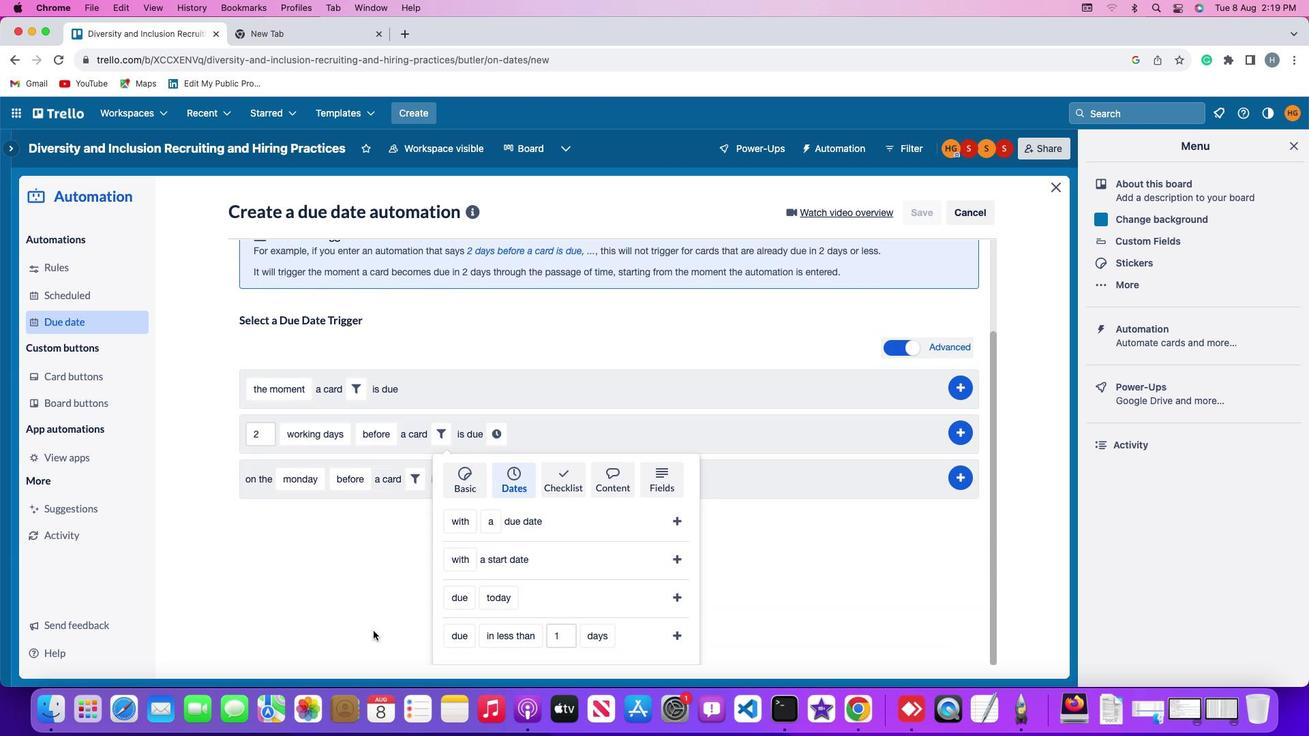 
Action: Mouse scrolled (373, 630) with delta (0, 0)
Screenshot: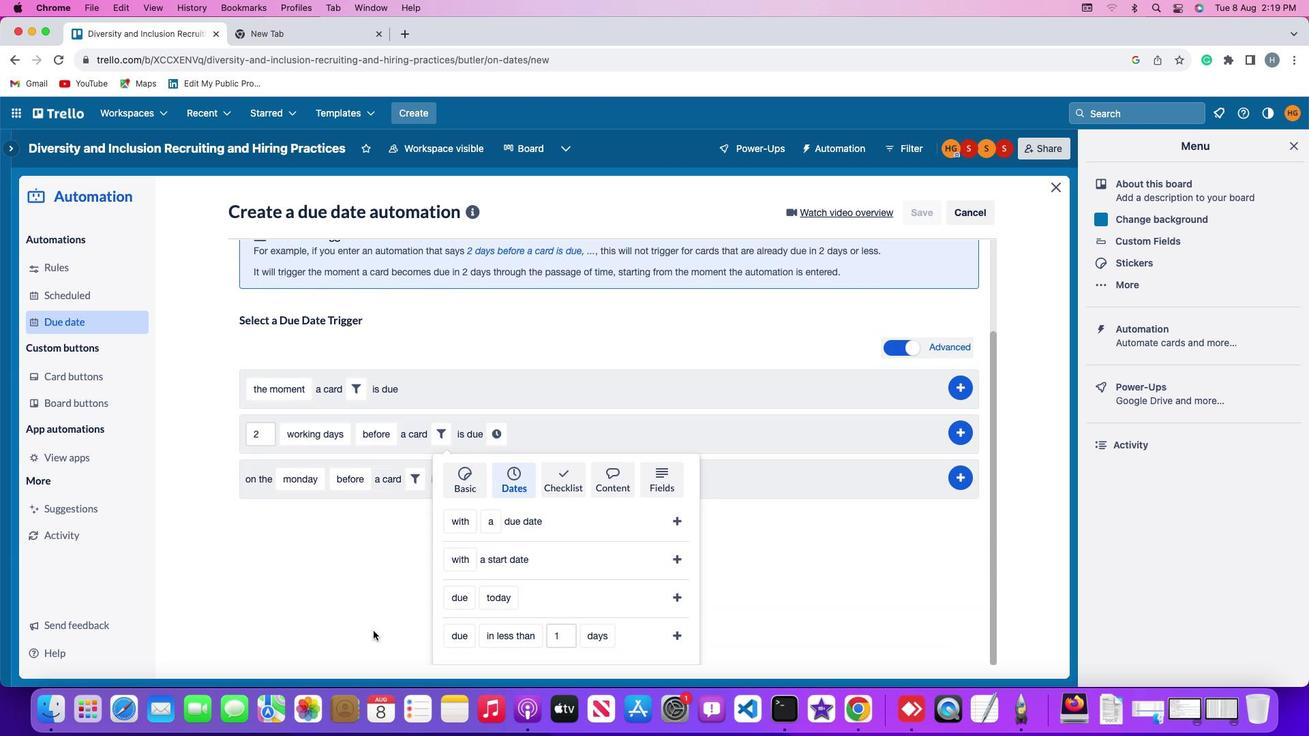 
Action: Mouse scrolled (373, 630) with delta (0, -2)
Screenshot: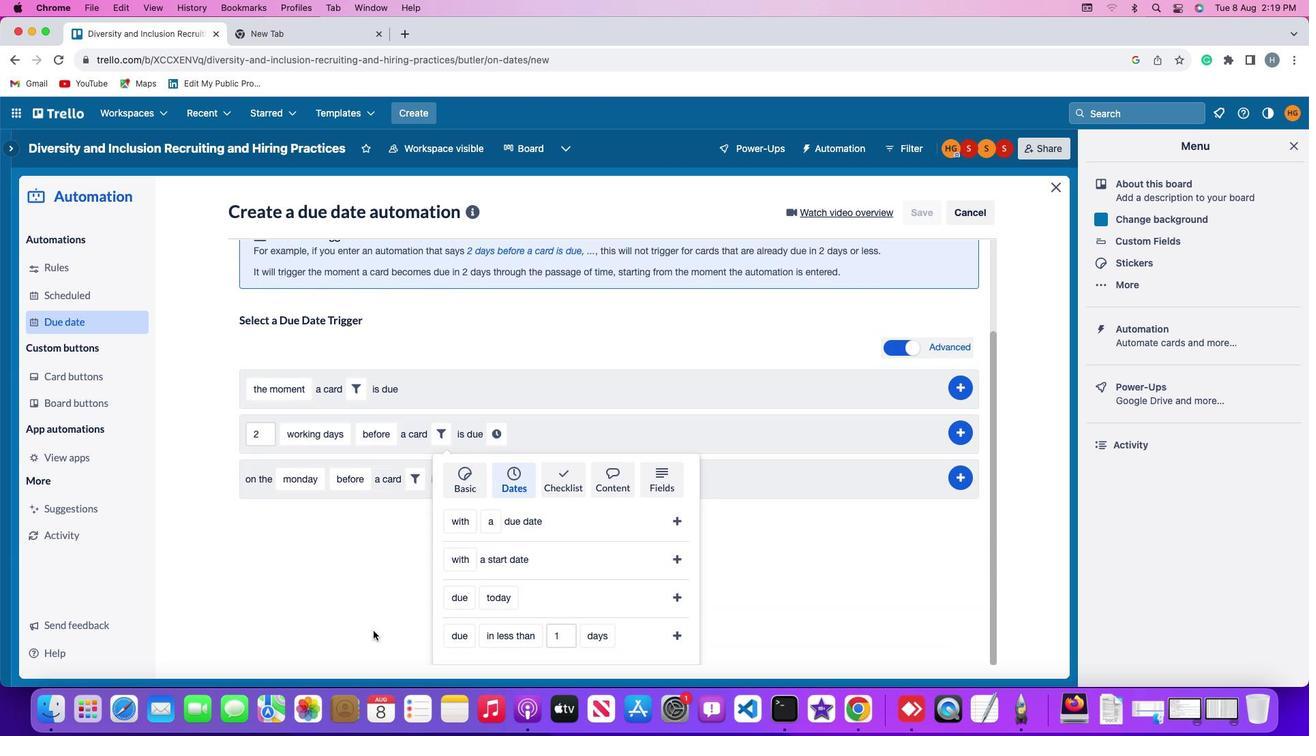 
Action: Mouse scrolled (373, 630) with delta (0, -3)
Screenshot: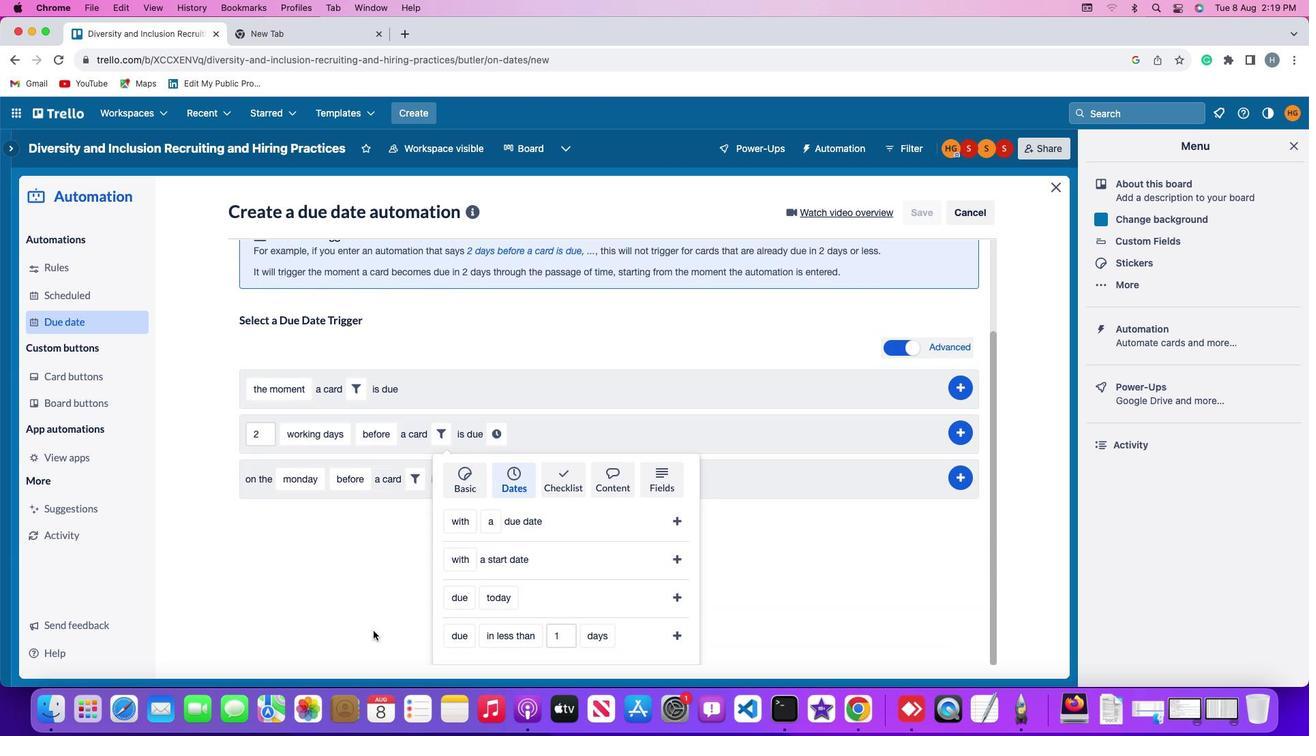 
Action: Mouse moved to (454, 633)
Screenshot: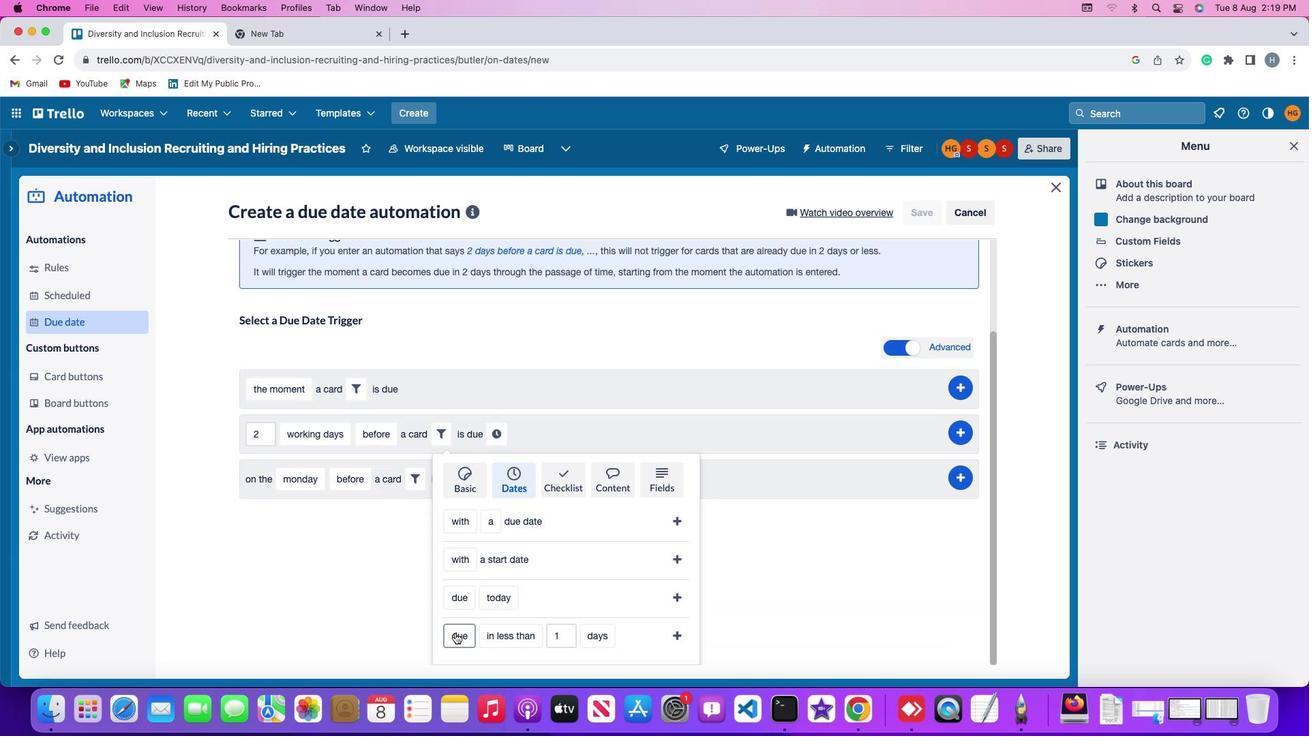 
Action: Mouse pressed left at (454, 633)
Screenshot: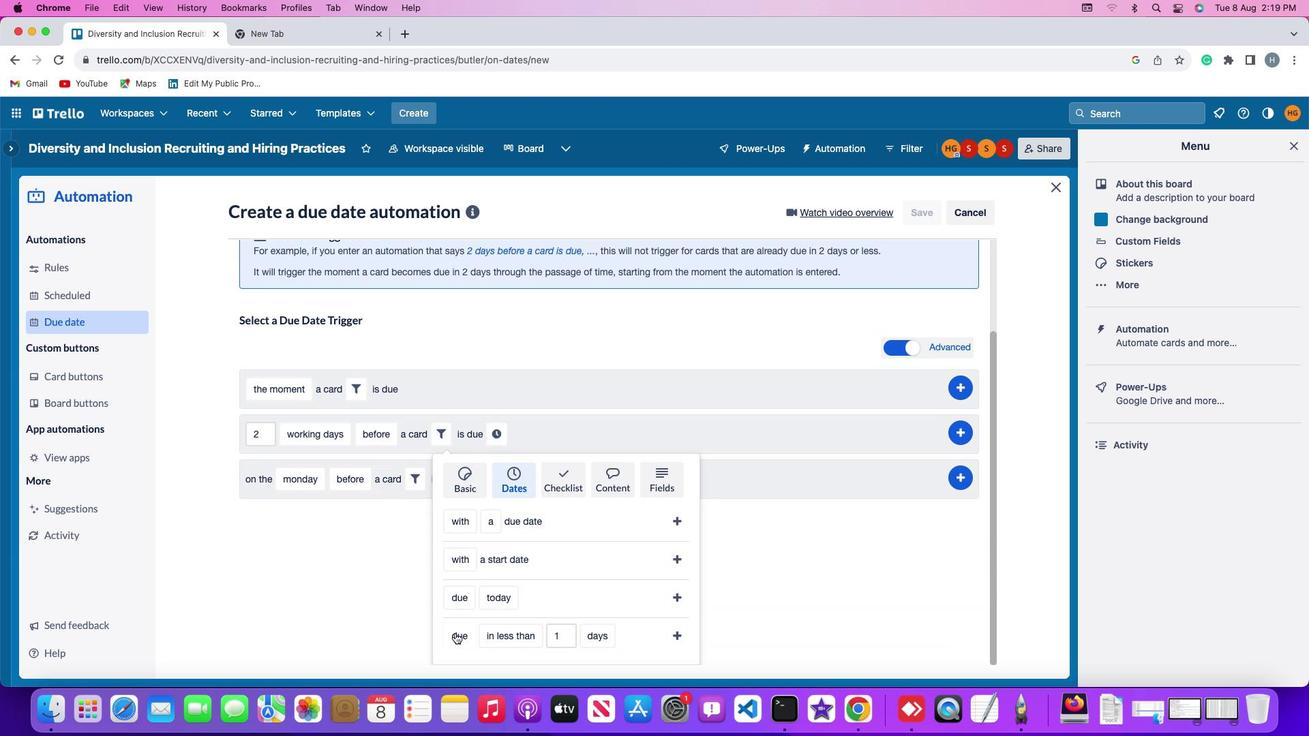 
Action: Mouse moved to (467, 612)
Screenshot: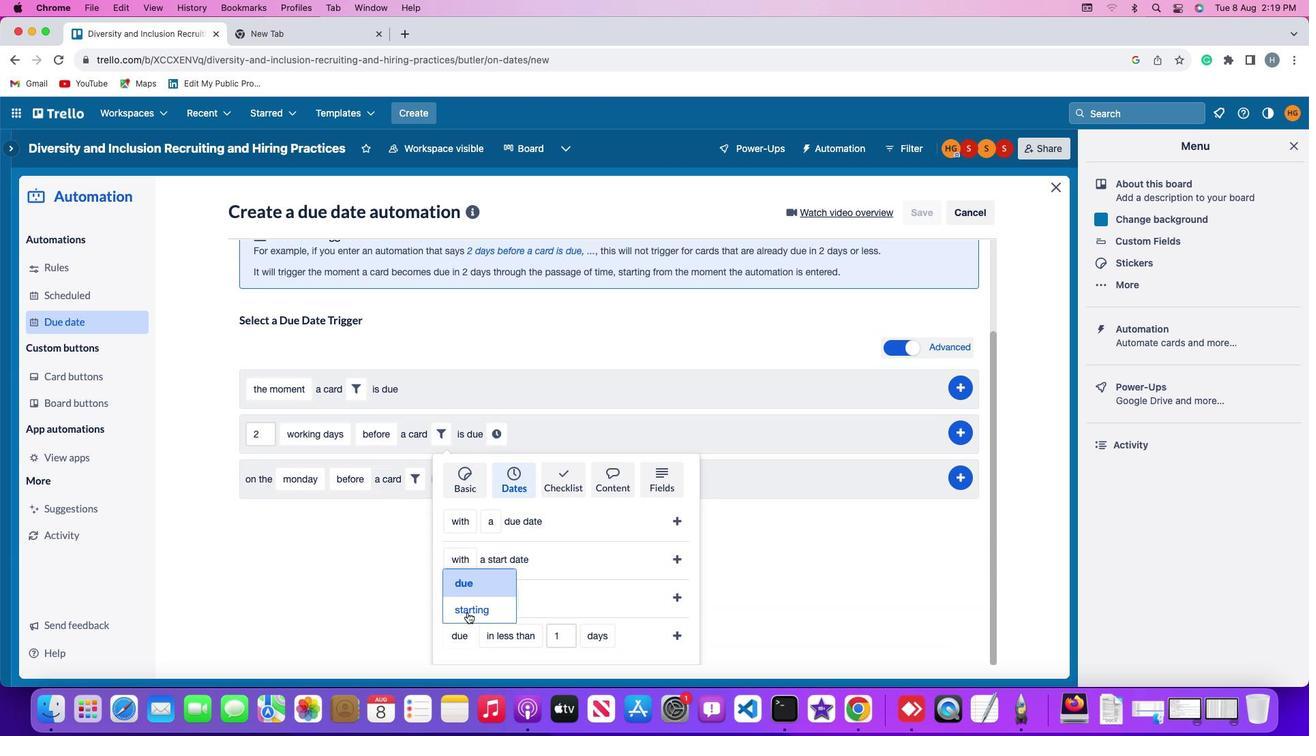 
Action: Mouse pressed left at (467, 612)
Screenshot: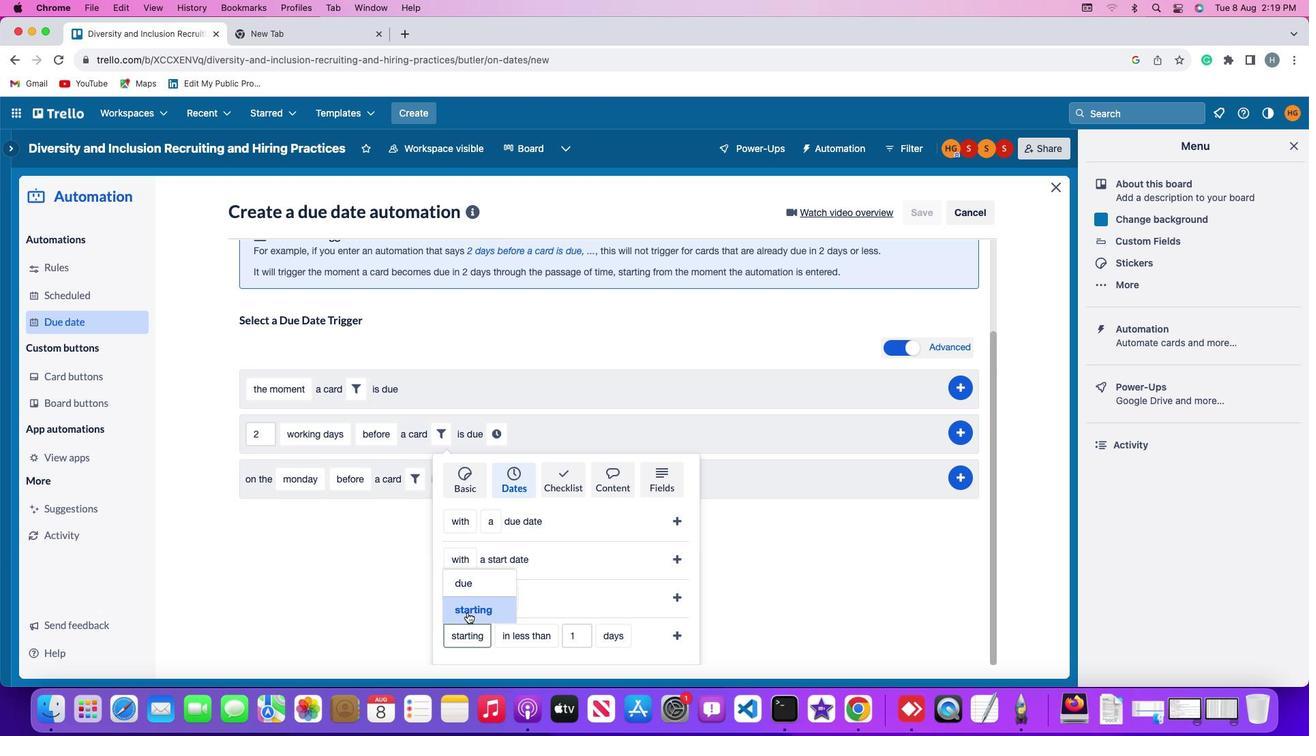
Action: Mouse moved to (517, 635)
Screenshot: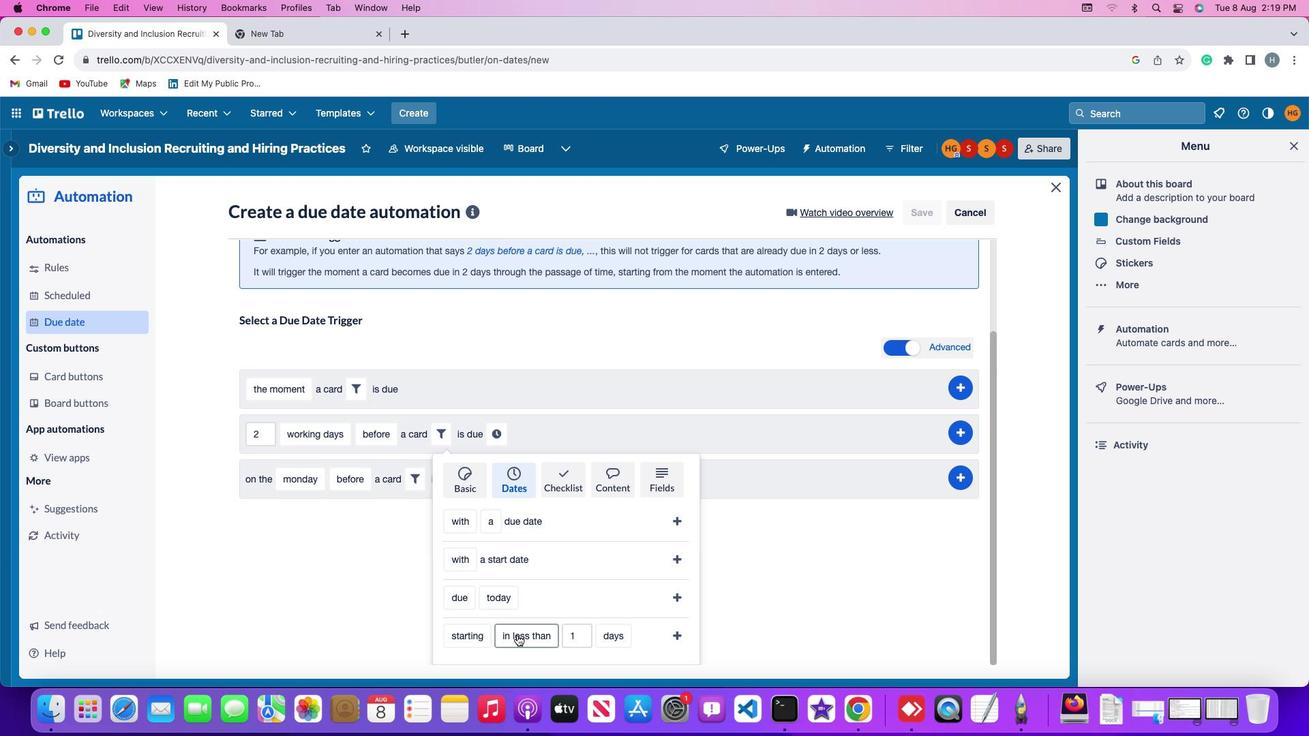 
Action: Mouse pressed left at (517, 635)
Screenshot: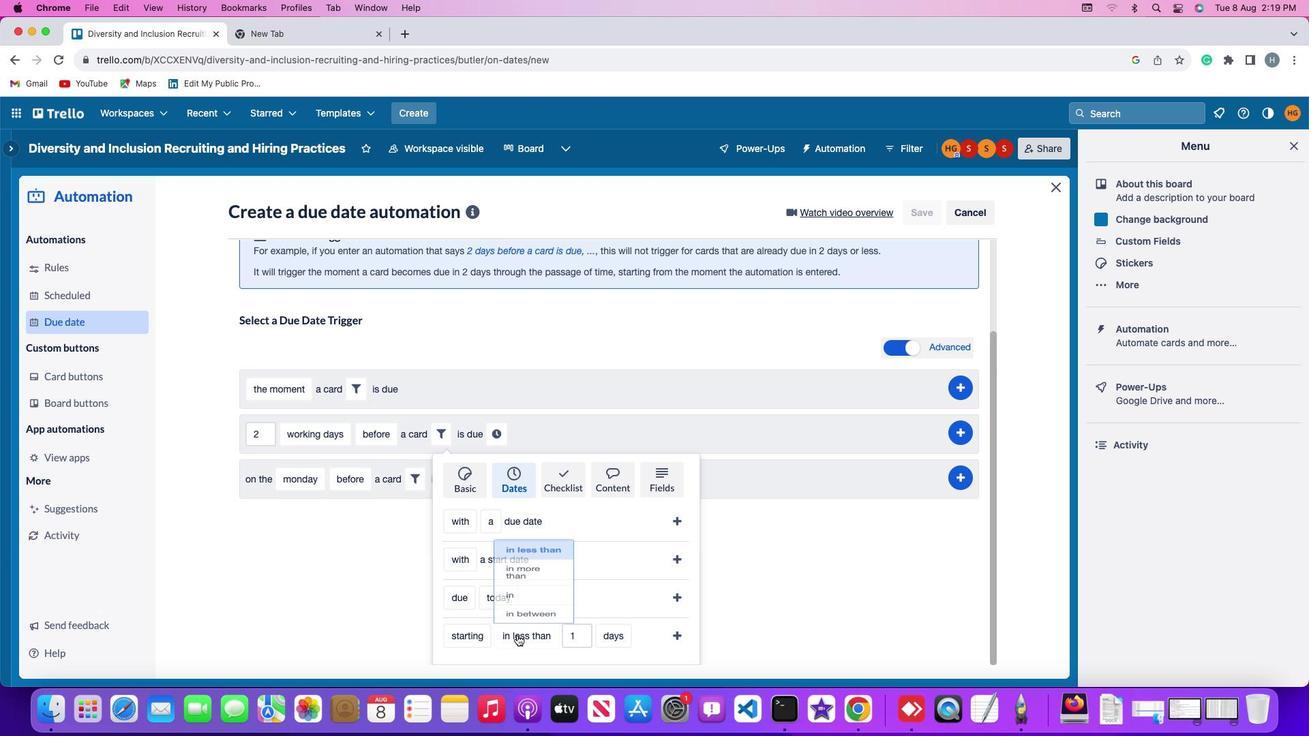 
Action: Mouse moved to (540, 519)
Screenshot: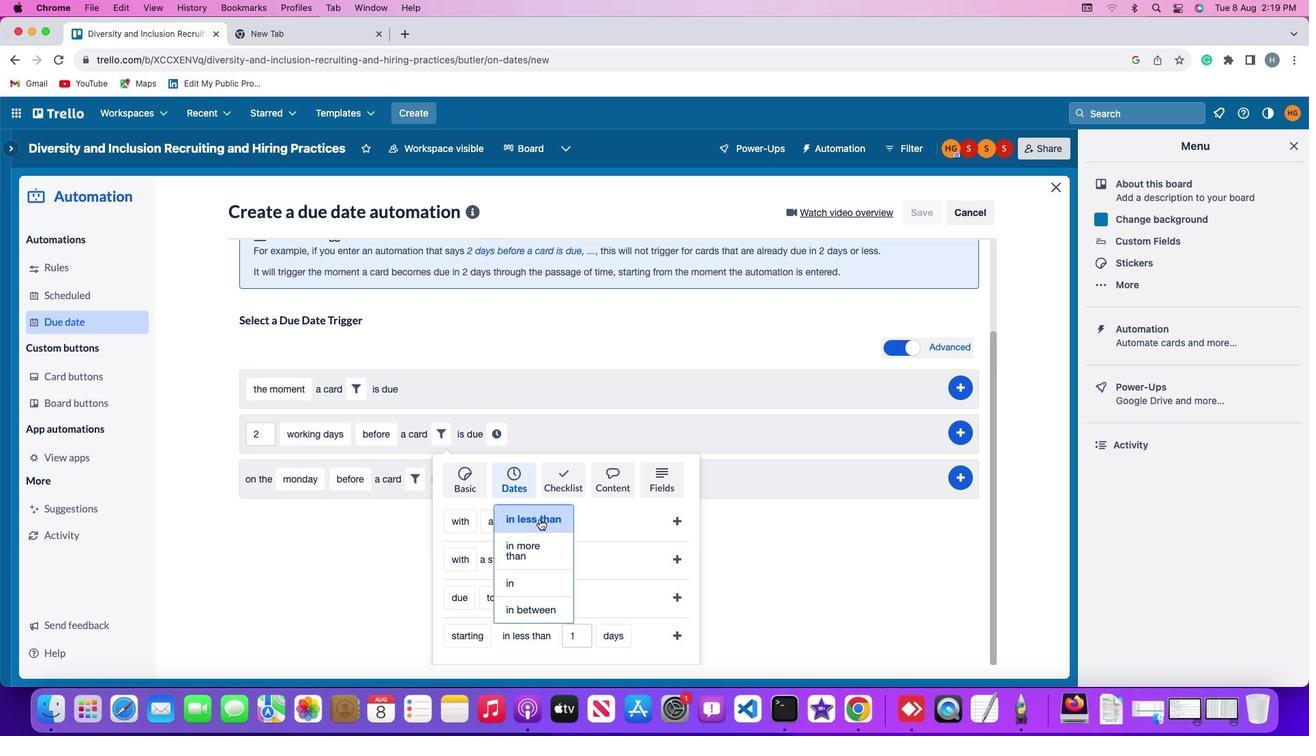 
Action: Mouse pressed left at (540, 519)
Screenshot: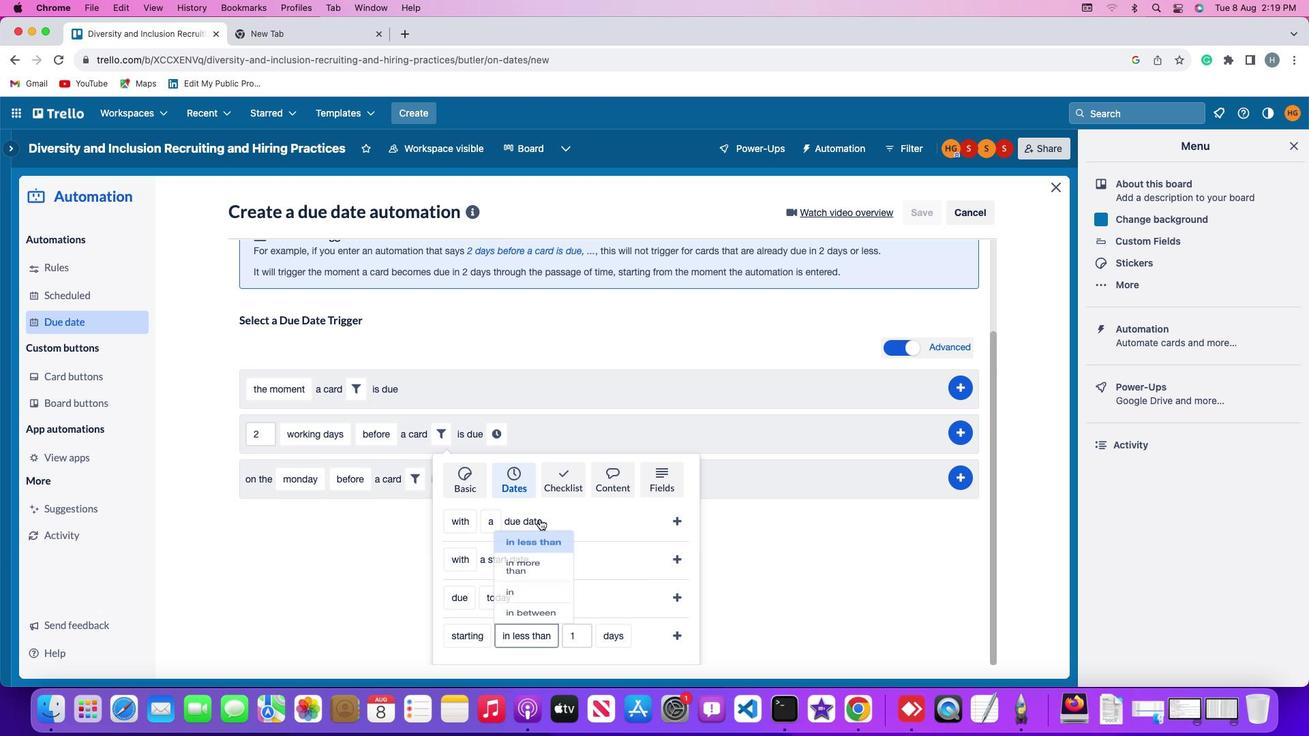 
Action: Mouse moved to (576, 636)
Screenshot: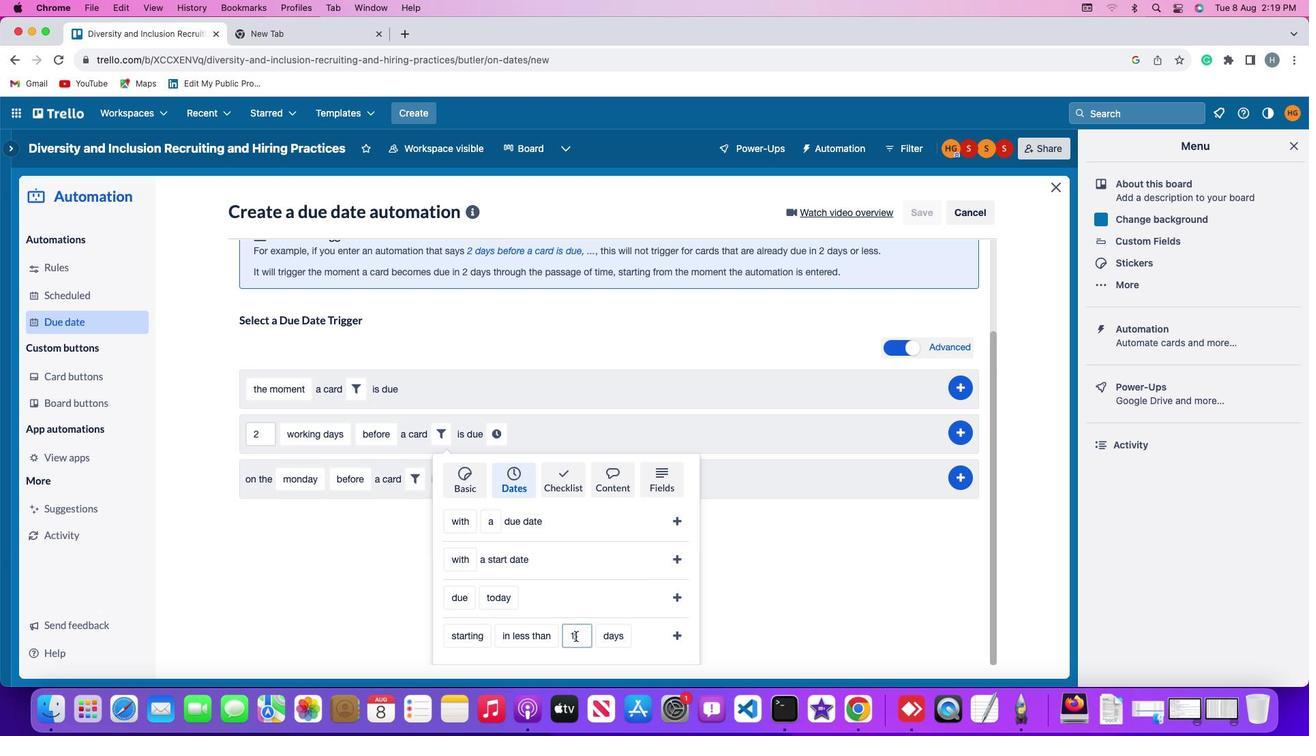 
Action: Mouse pressed left at (576, 636)
Screenshot: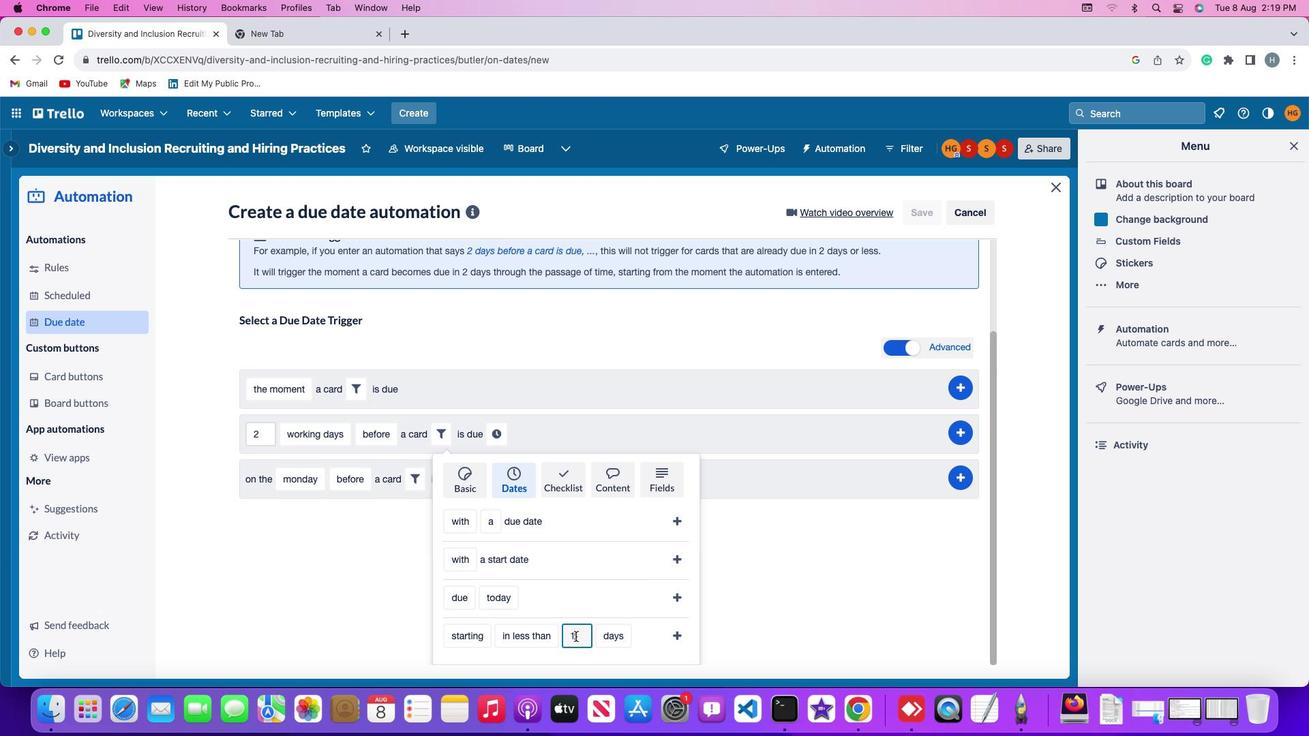 
Action: Key pressed Key.backspace
Screenshot: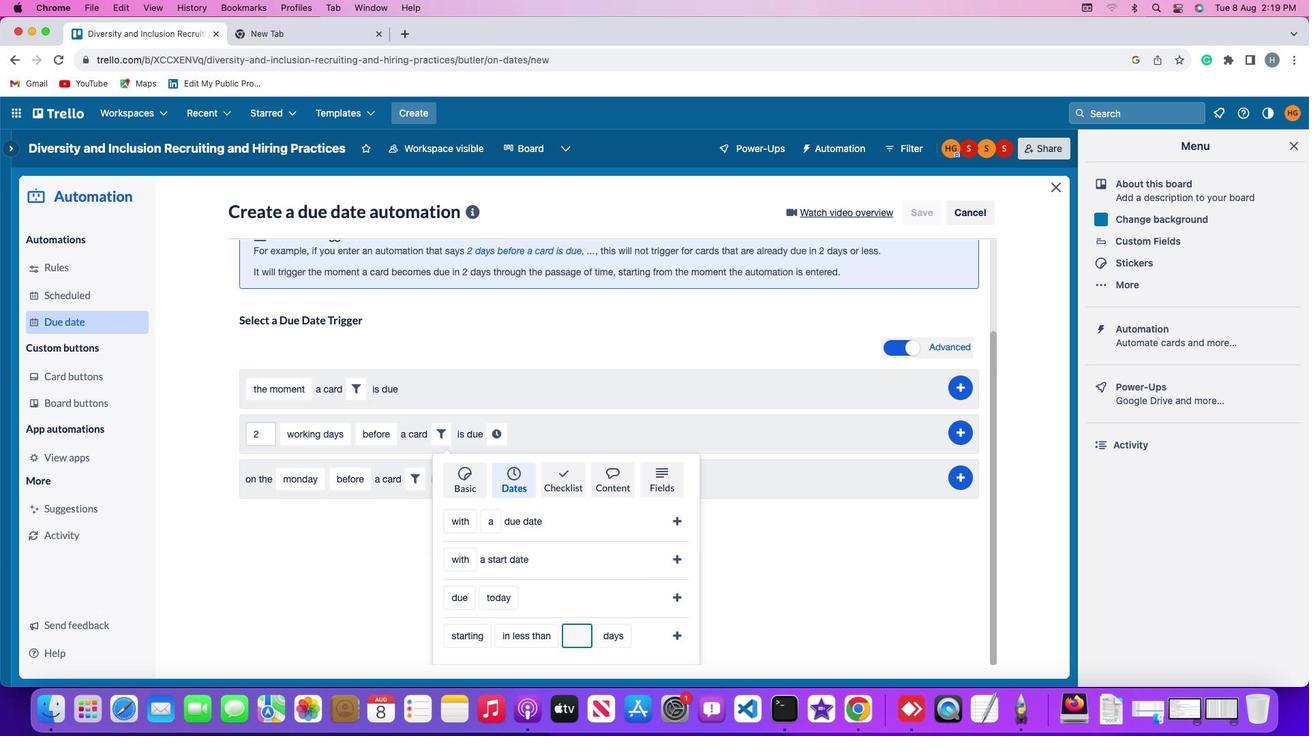 
Action: Mouse moved to (574, 634)
Screenshot: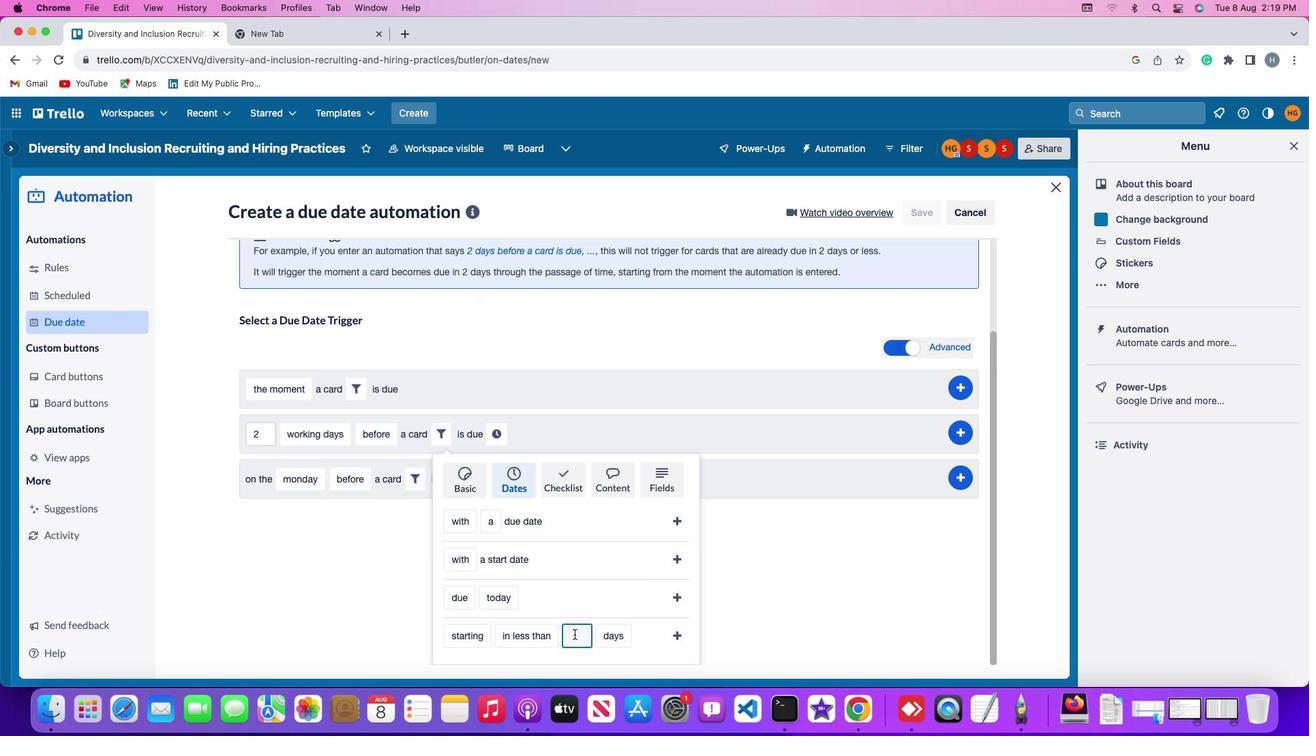 
Action: Key pressed '1'
Screenshot: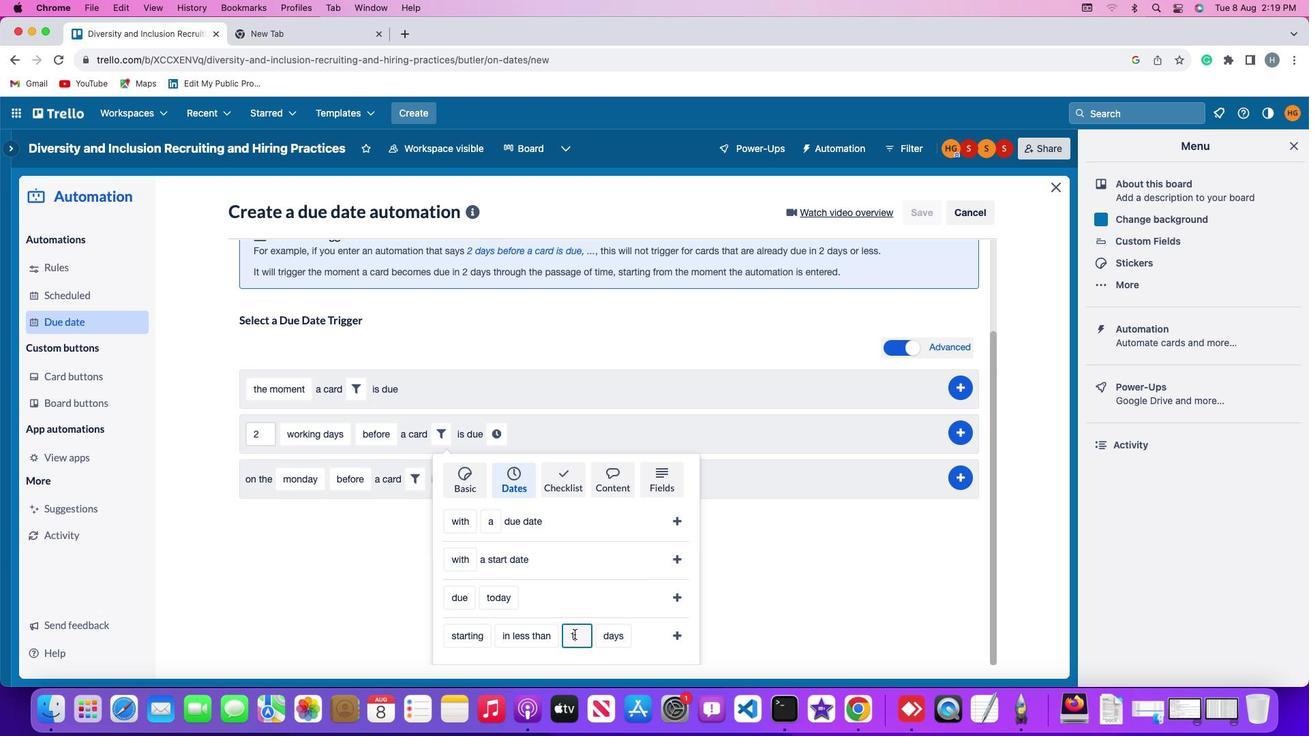 
Action: Mouse moved to (609, 639)
Screenshot: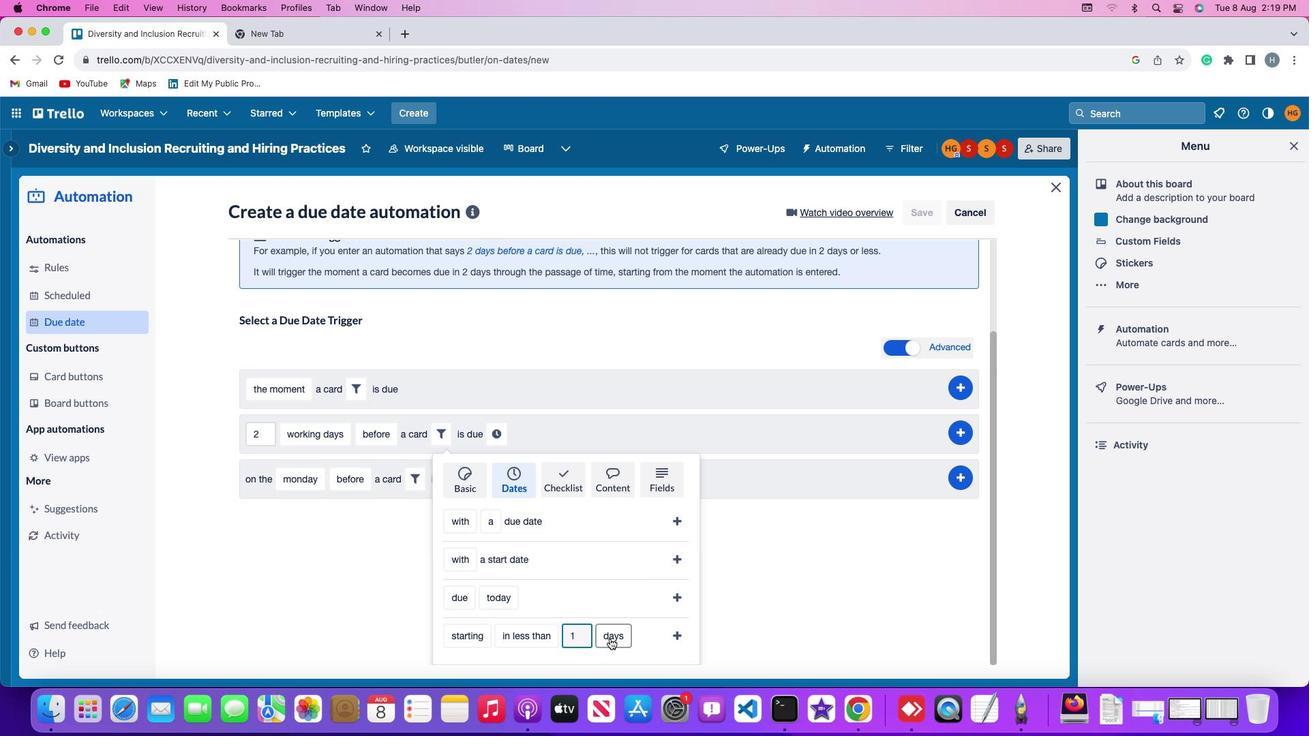 
Action: Mouse pressed left at (609, 639)
Screenshot: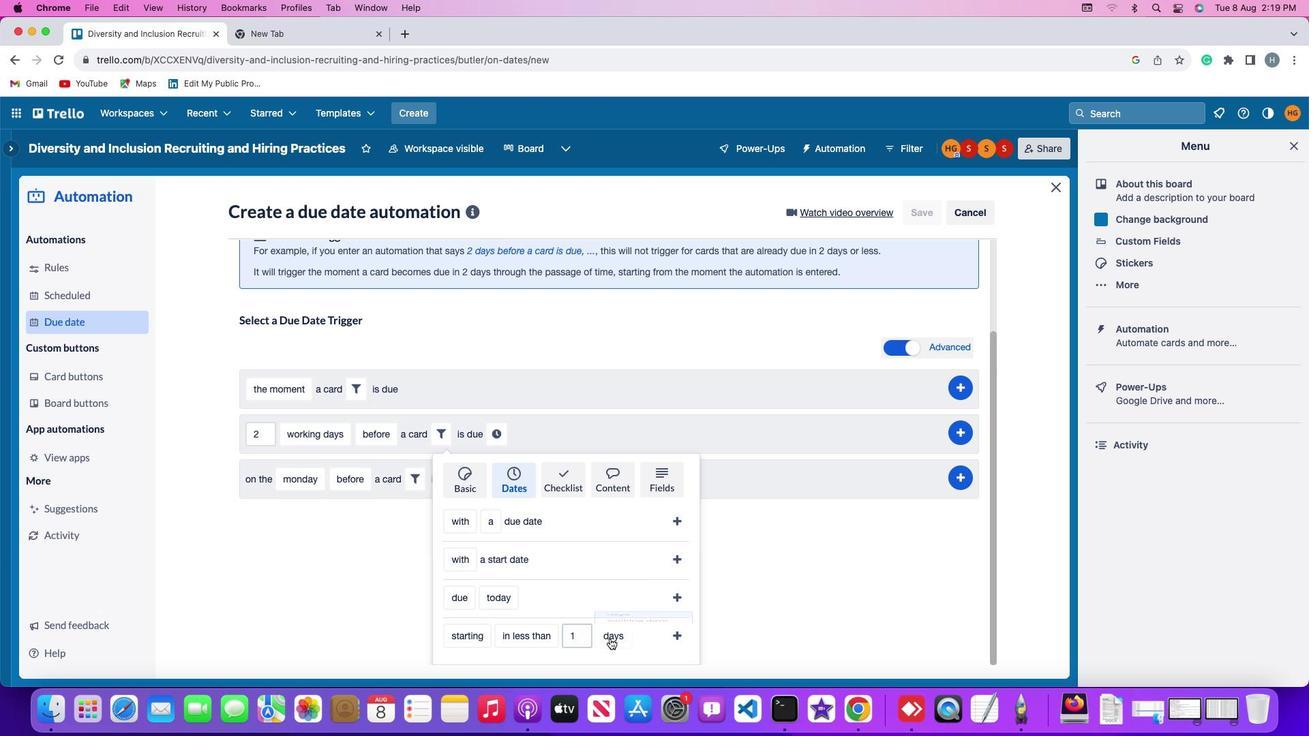 
Action: Mouse moved to (627, 607)
Screenshot: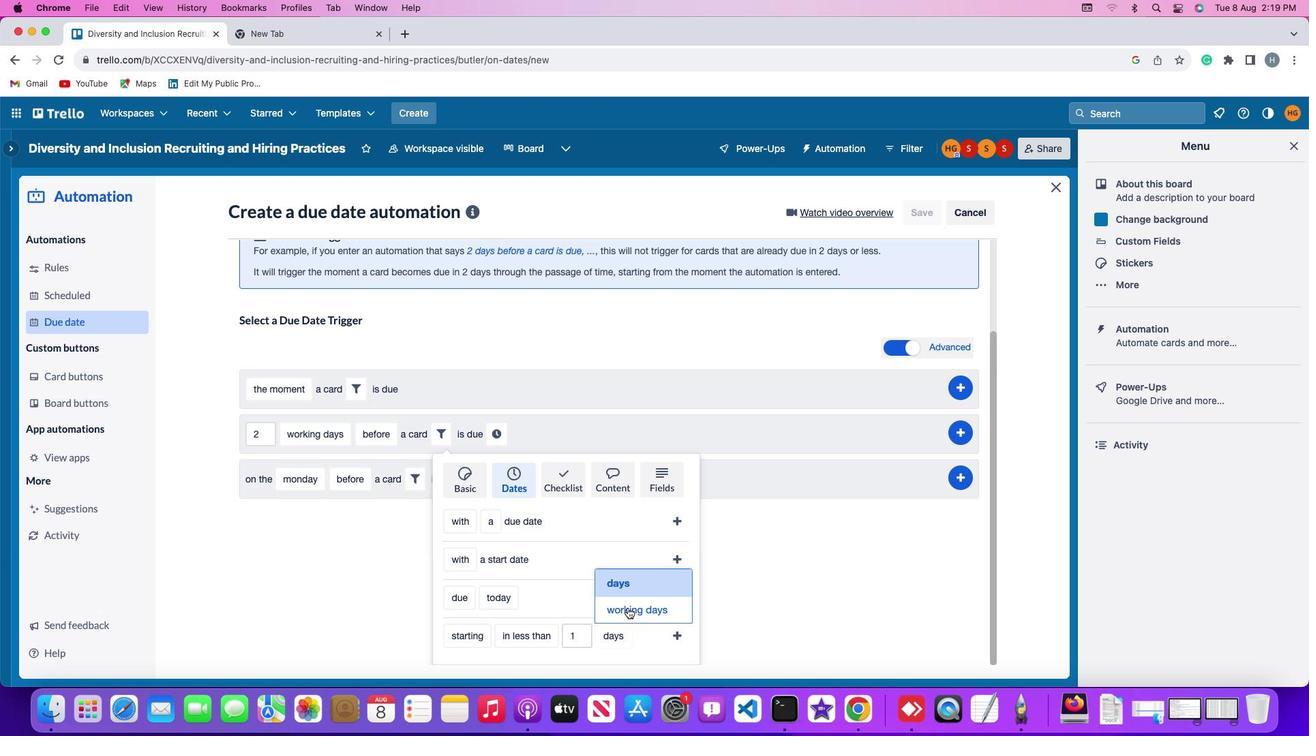 
Action: Mouse pressed left at (627, 607)
Screenshot: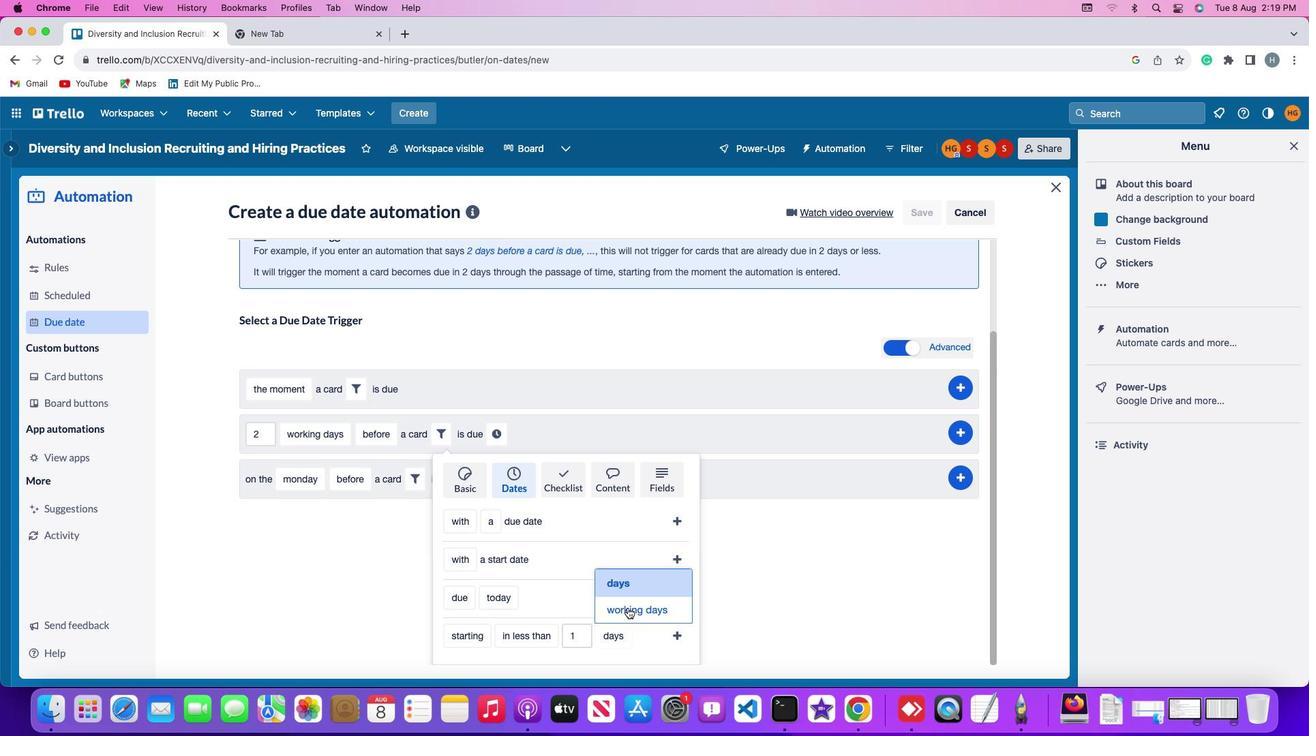 
Action: Mouse moved to (691, 633)
Screenshot: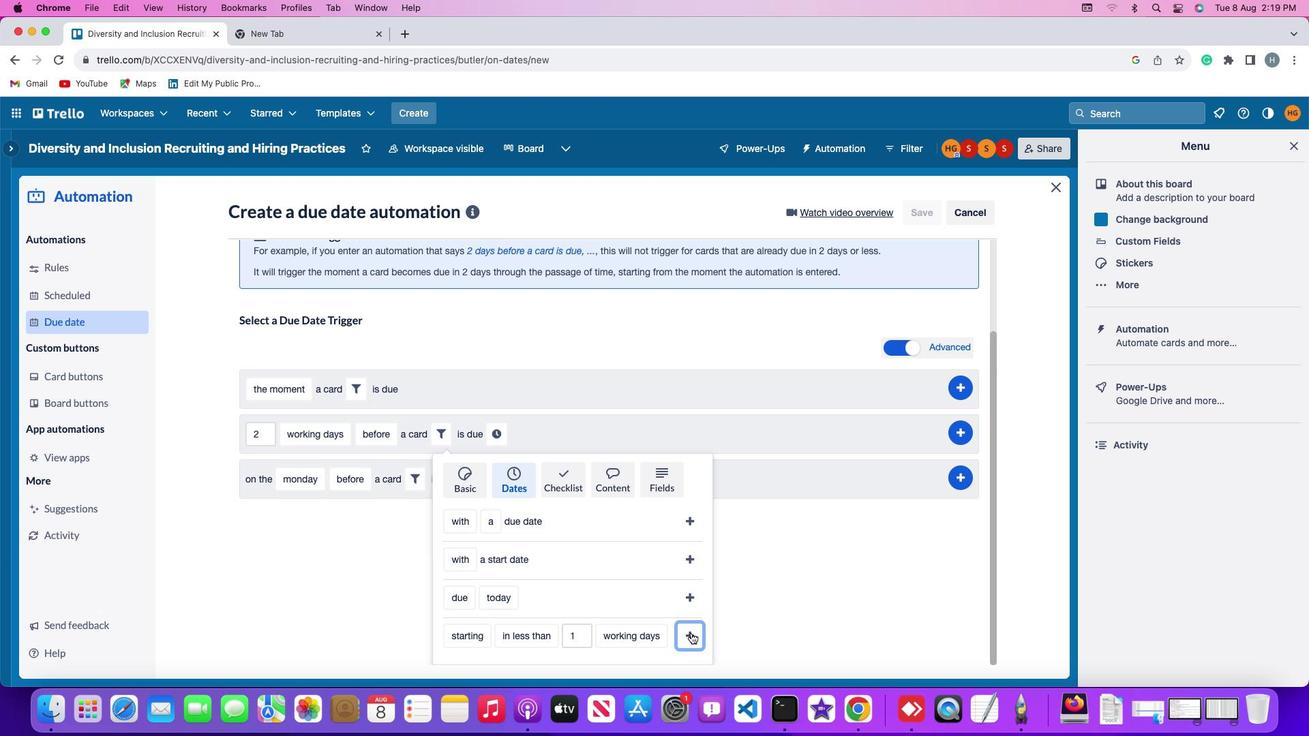 
Action: Mouse pressed left at (691, 633)
Screenshot: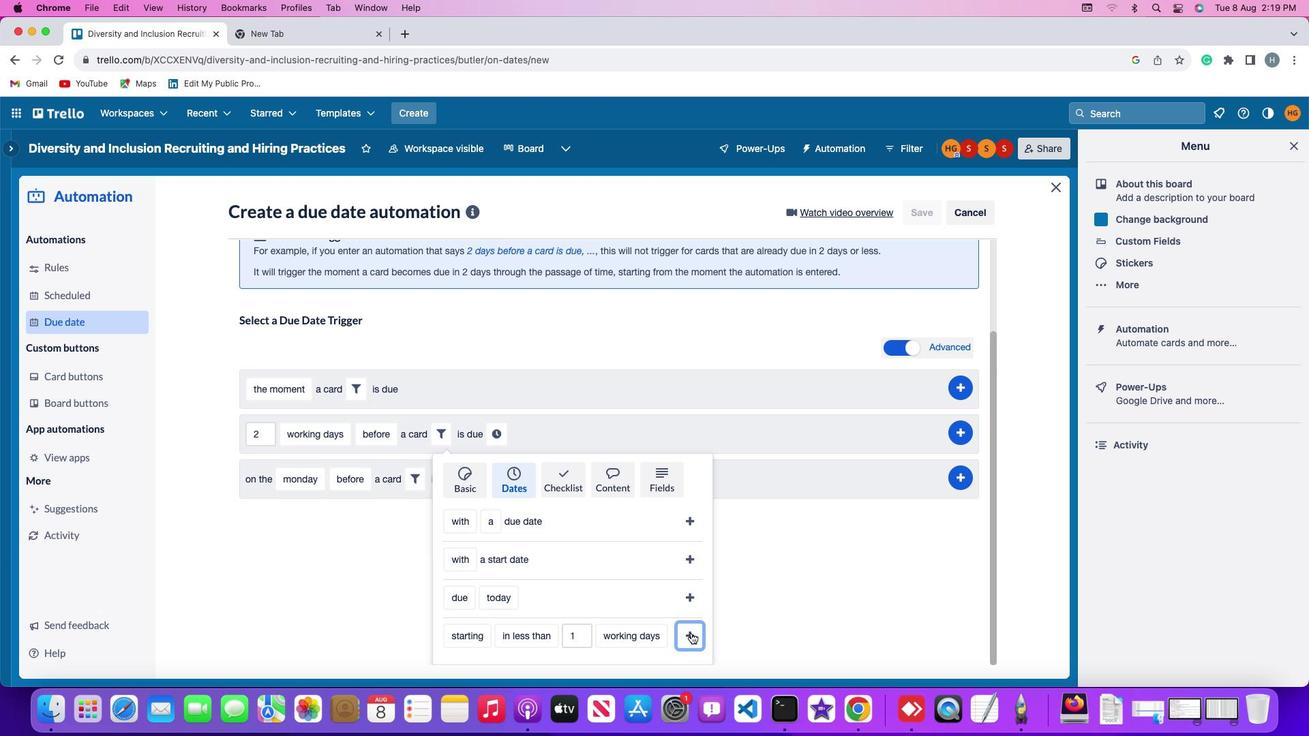 
Action: Mouse moved to (673, 548)
Screenshot: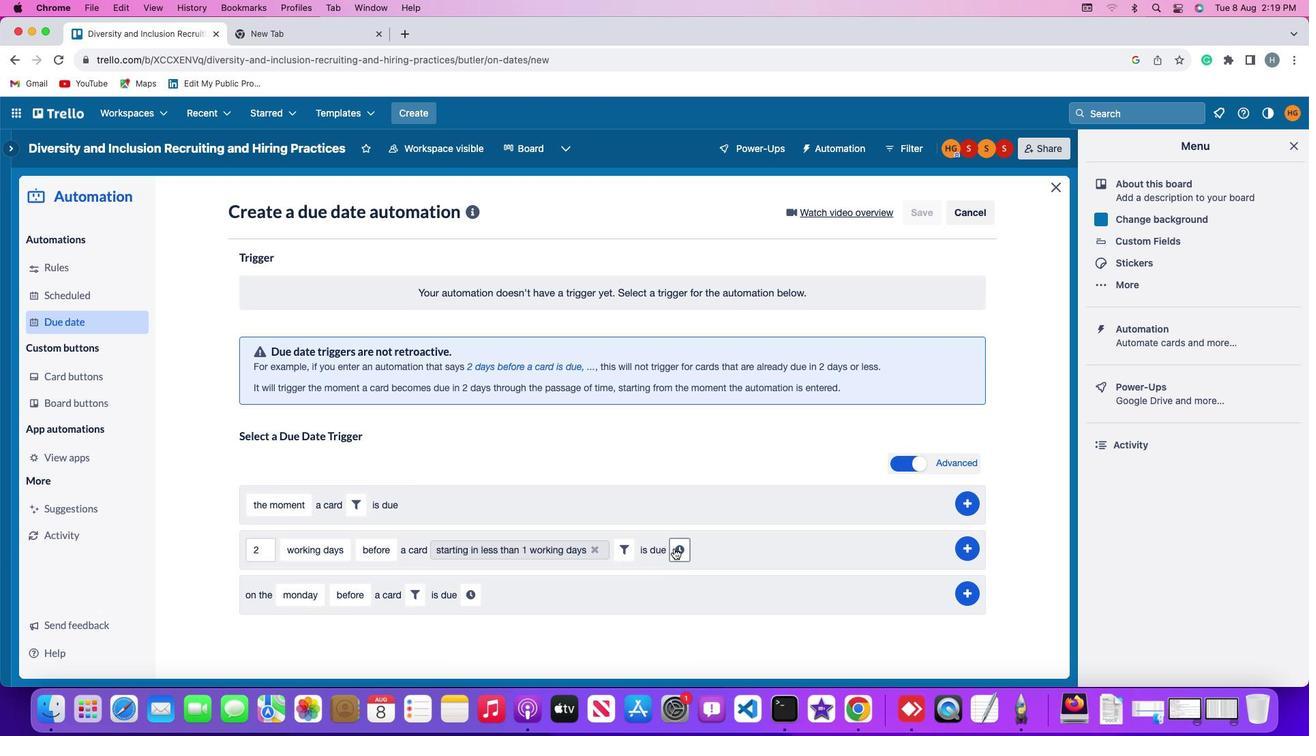 
Action: Mouse pressed left at (673, 548)
Screenshot: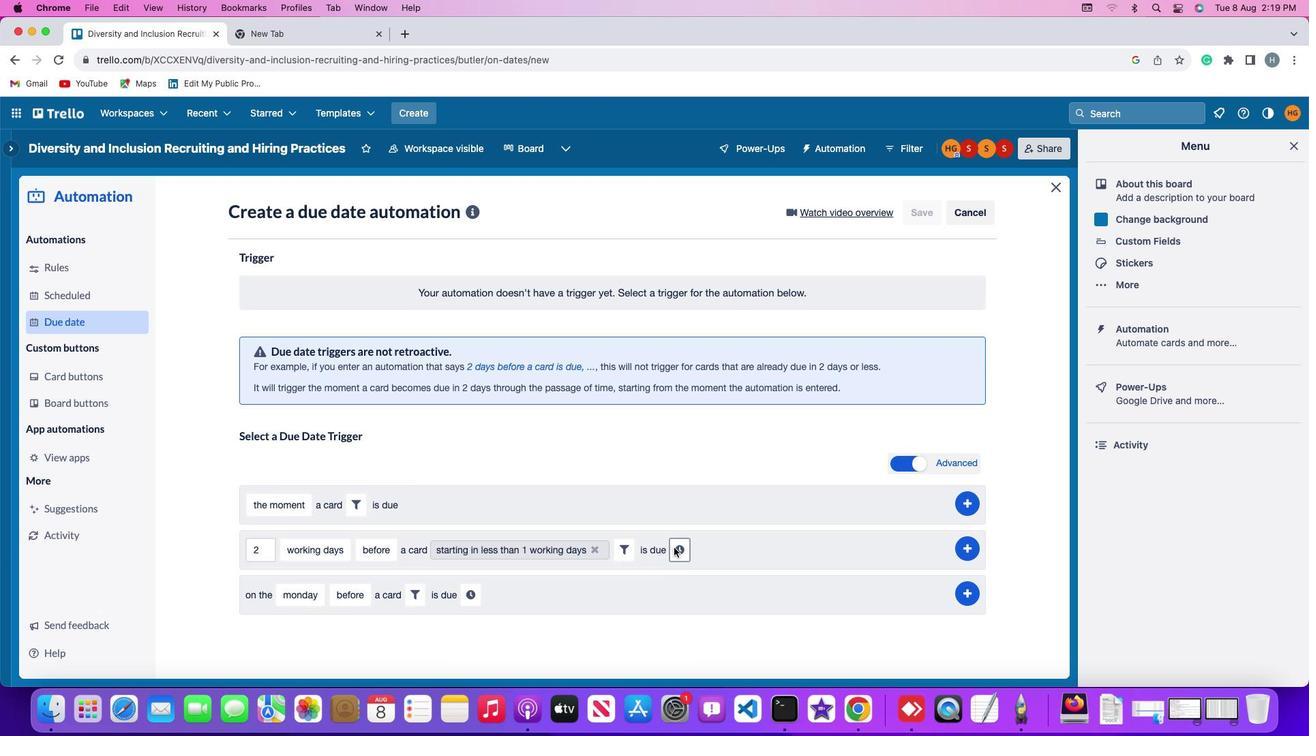 
Action: Mouse moved to (701, 552)
Screenshot: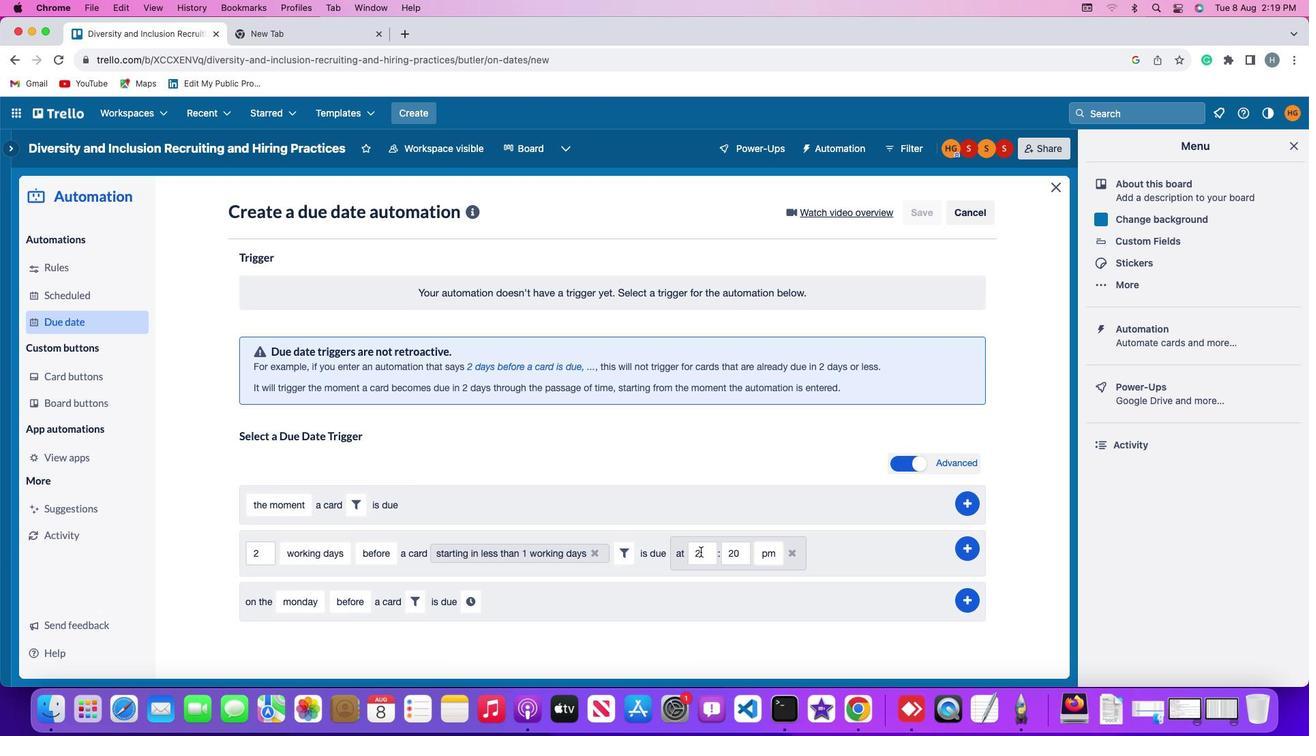 
Action: Mouse pressed left at (701, 552)
Screenshot: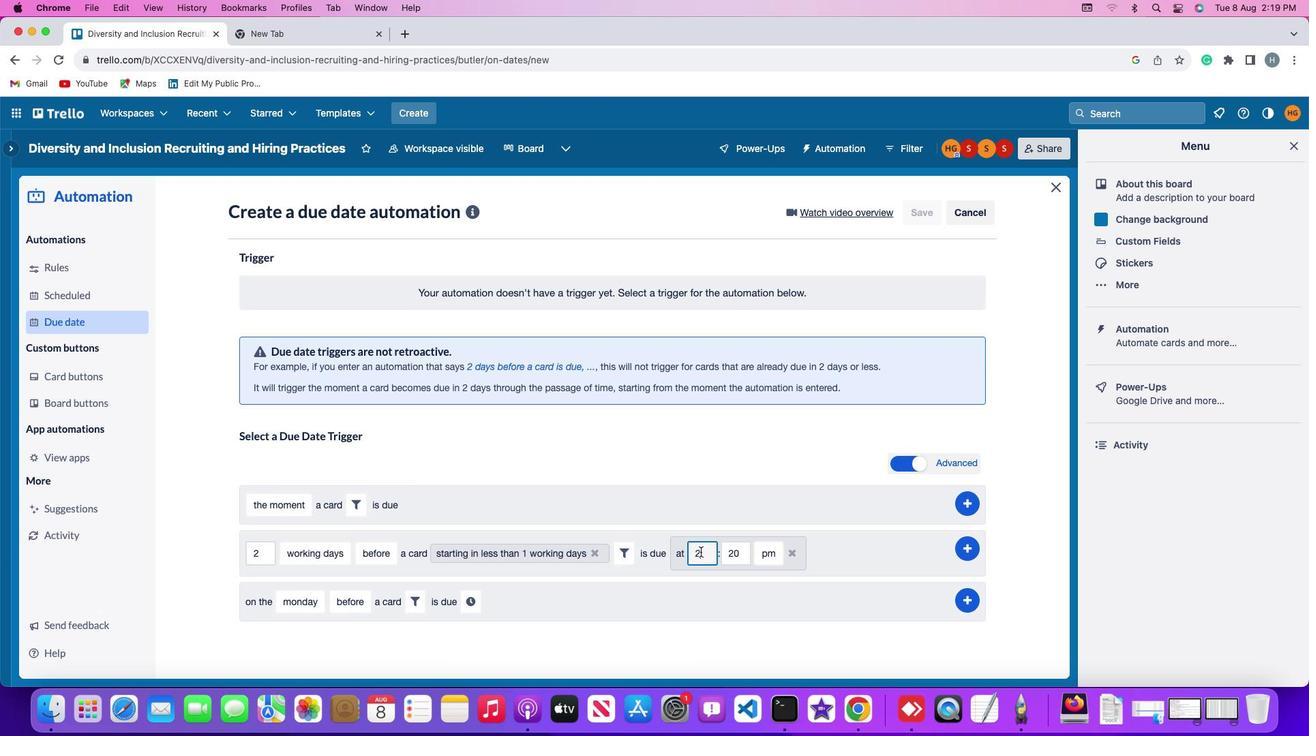 
Action: Key pressed Key.backspace'1''1'
Screenshot: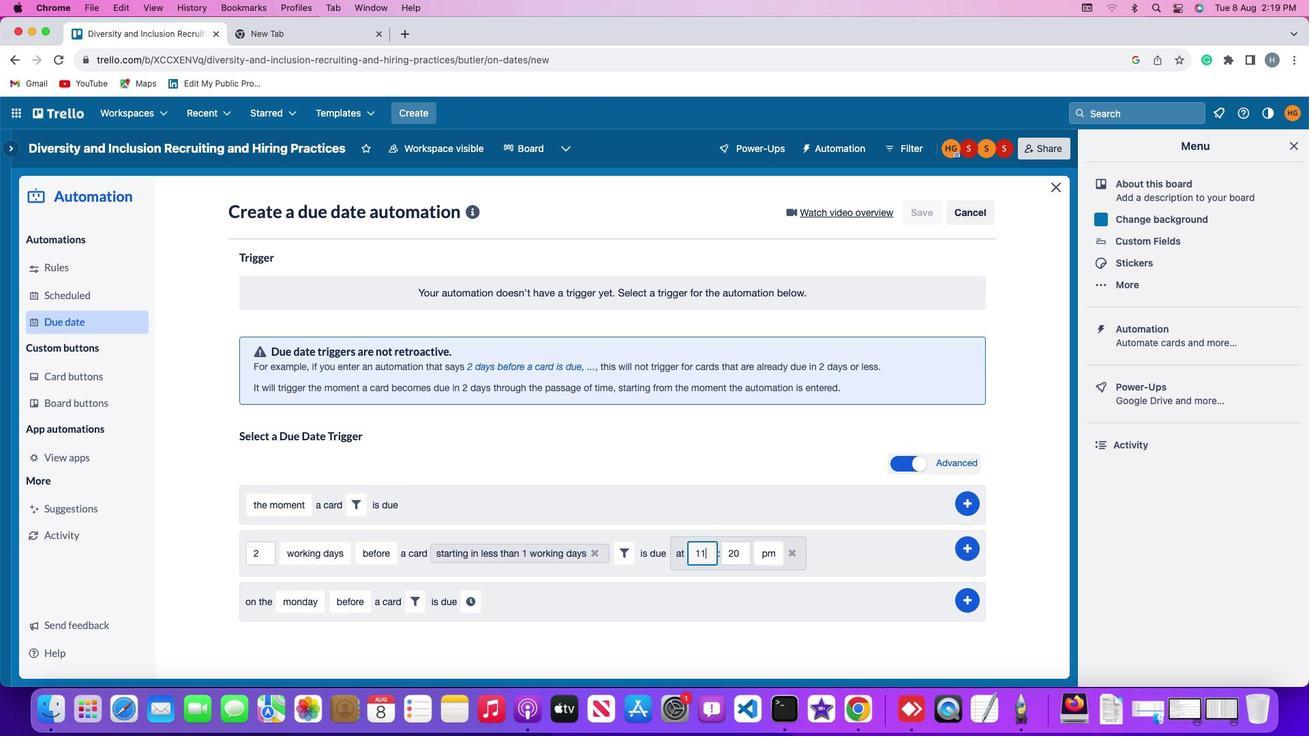 
Action: Mouse moved to (743, 555)
Screenshot: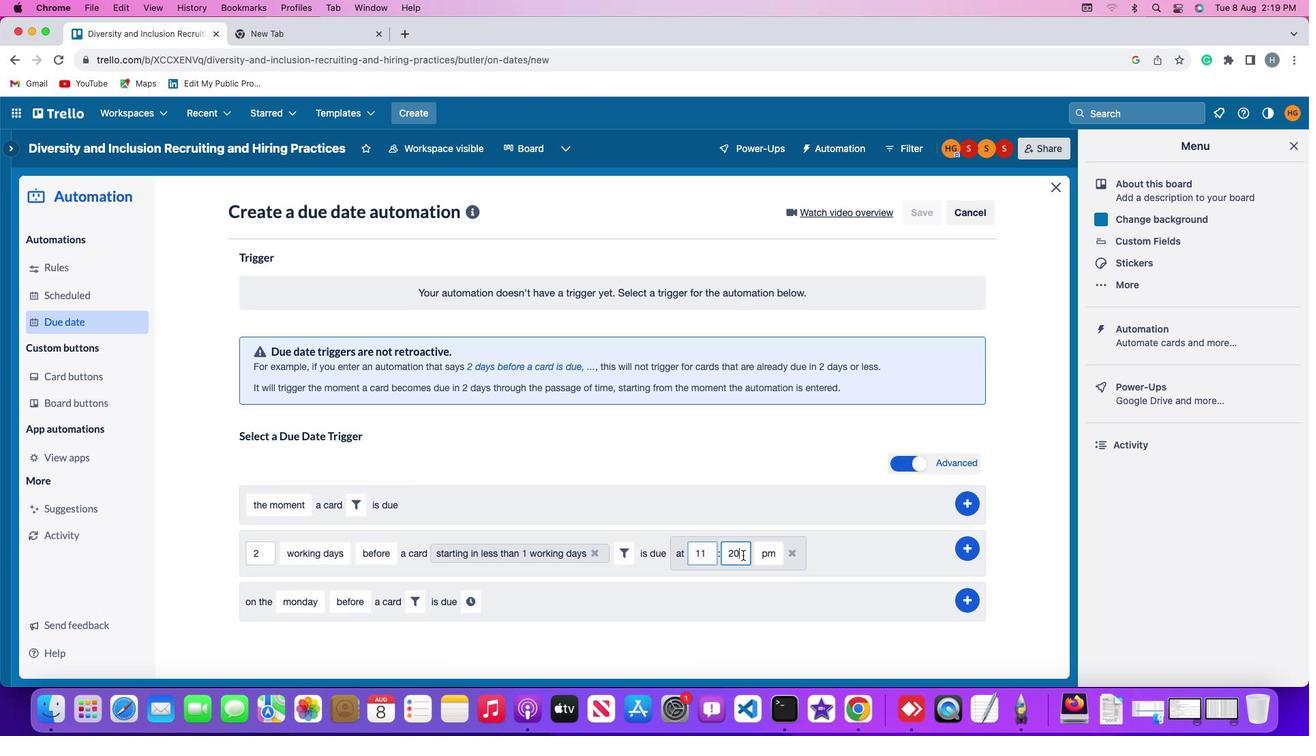 
Action: Mouse pressed left at (743, 555)
Screenshot: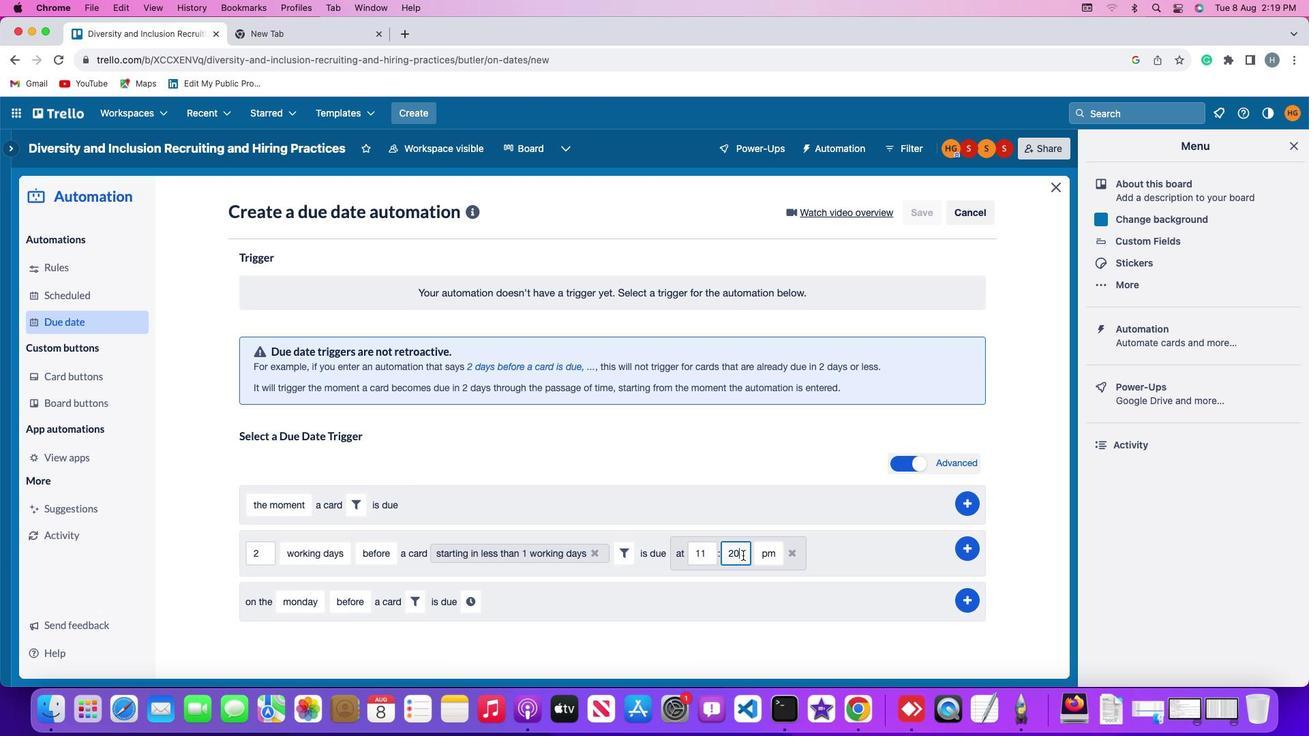 
Action: Key pressed Key.backspaceKey.backspace'0''0'
Screenshot: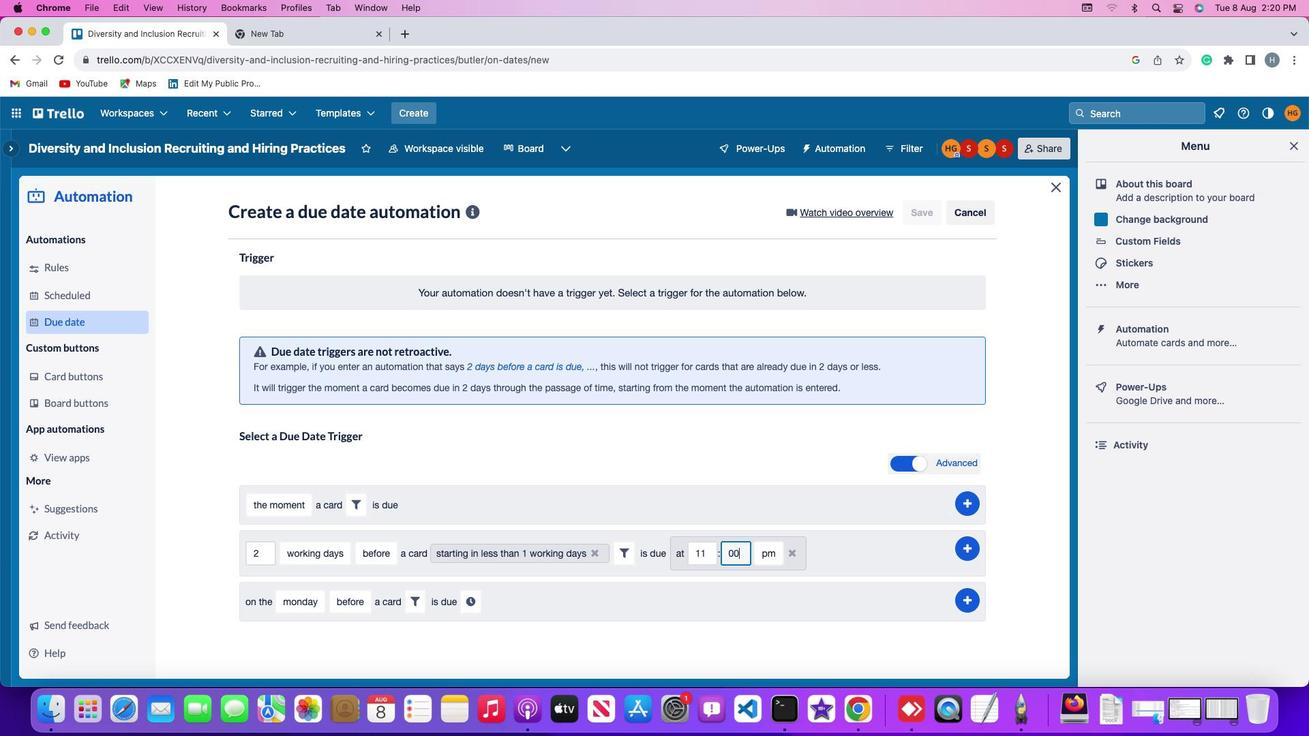 
Action: Mouse moved to (765, 556)
Screenshot: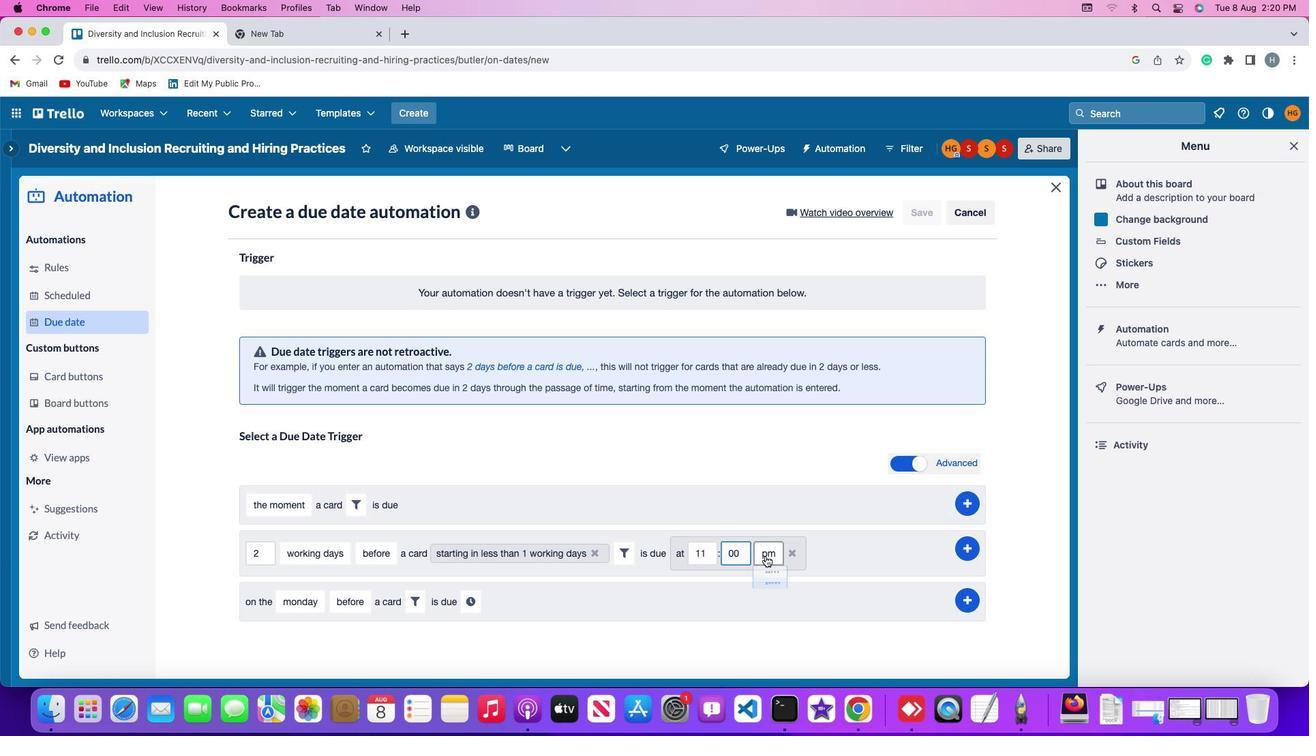 
Action: Mouse pressed left at (765, 556)
Screenshot: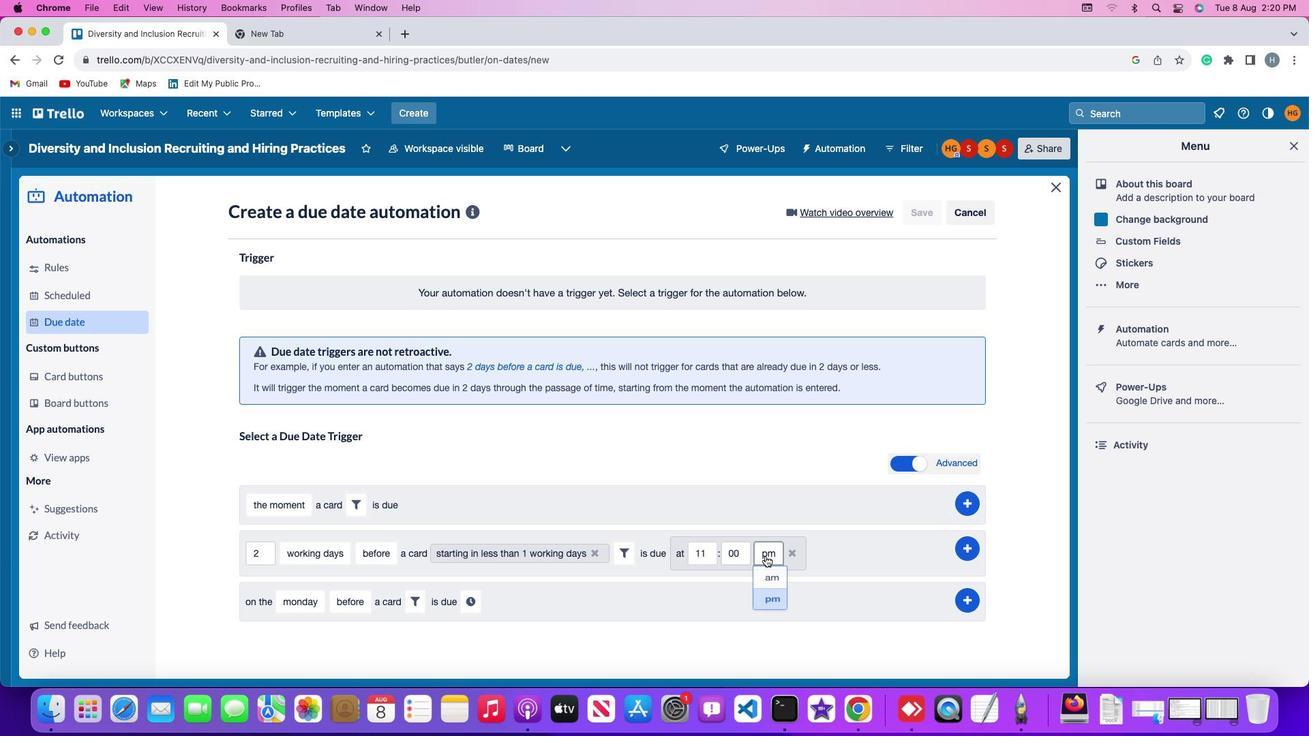 
Action: Mouse moved to (770, 578)
Screenshot: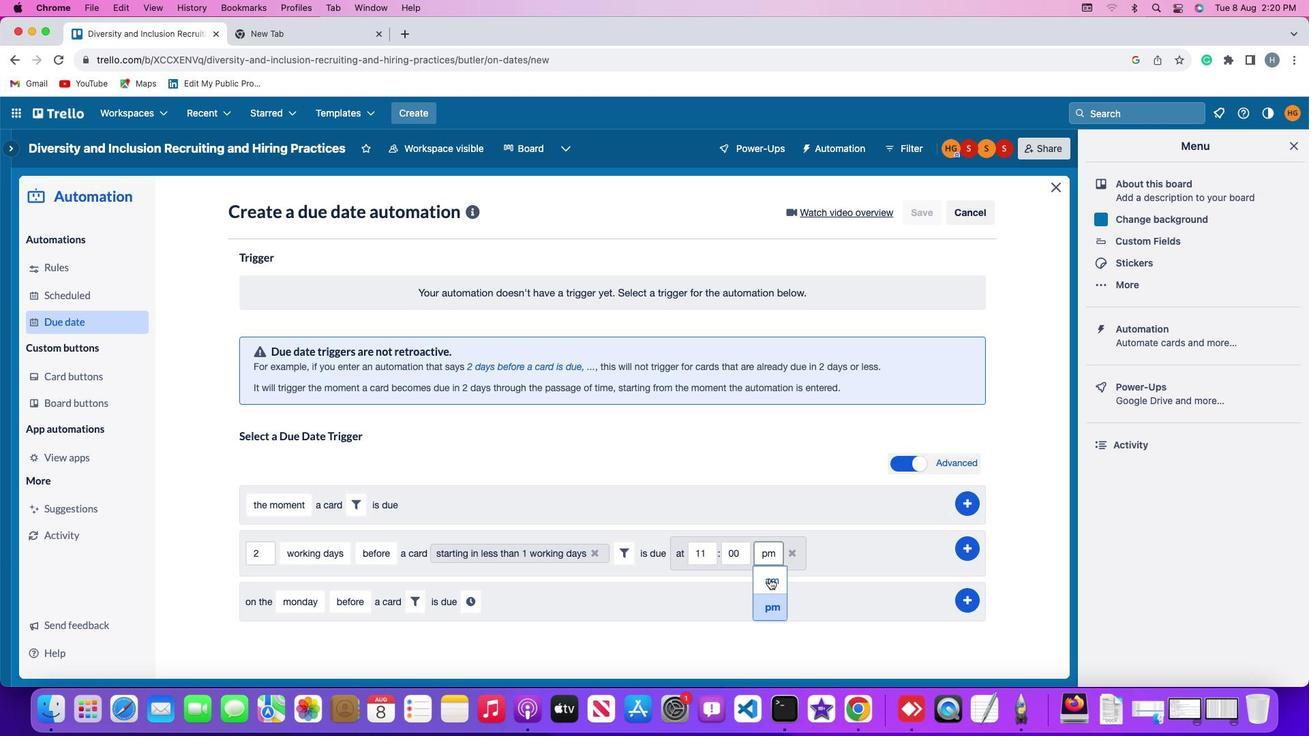 
Action: Mouse pressed left at (770, 578)
Screenshot: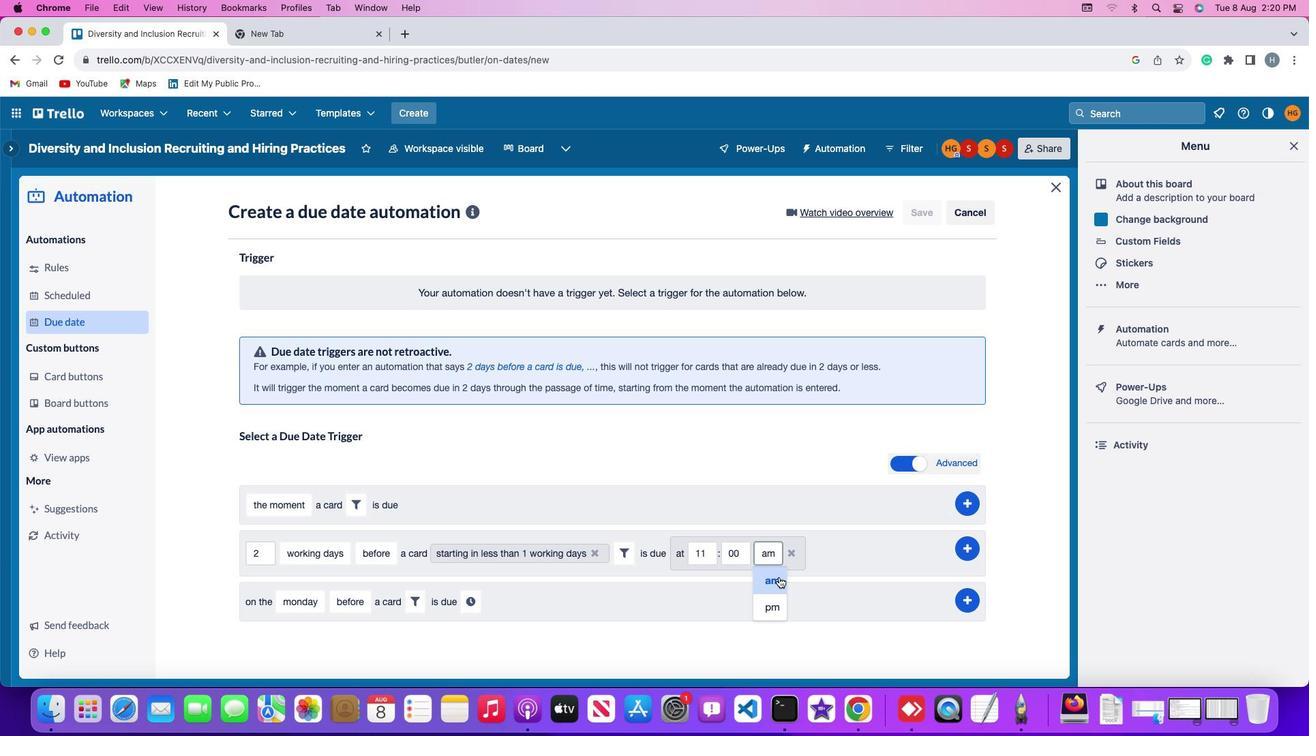 
Action: Mouse moved to (967, 545)
Screenshot: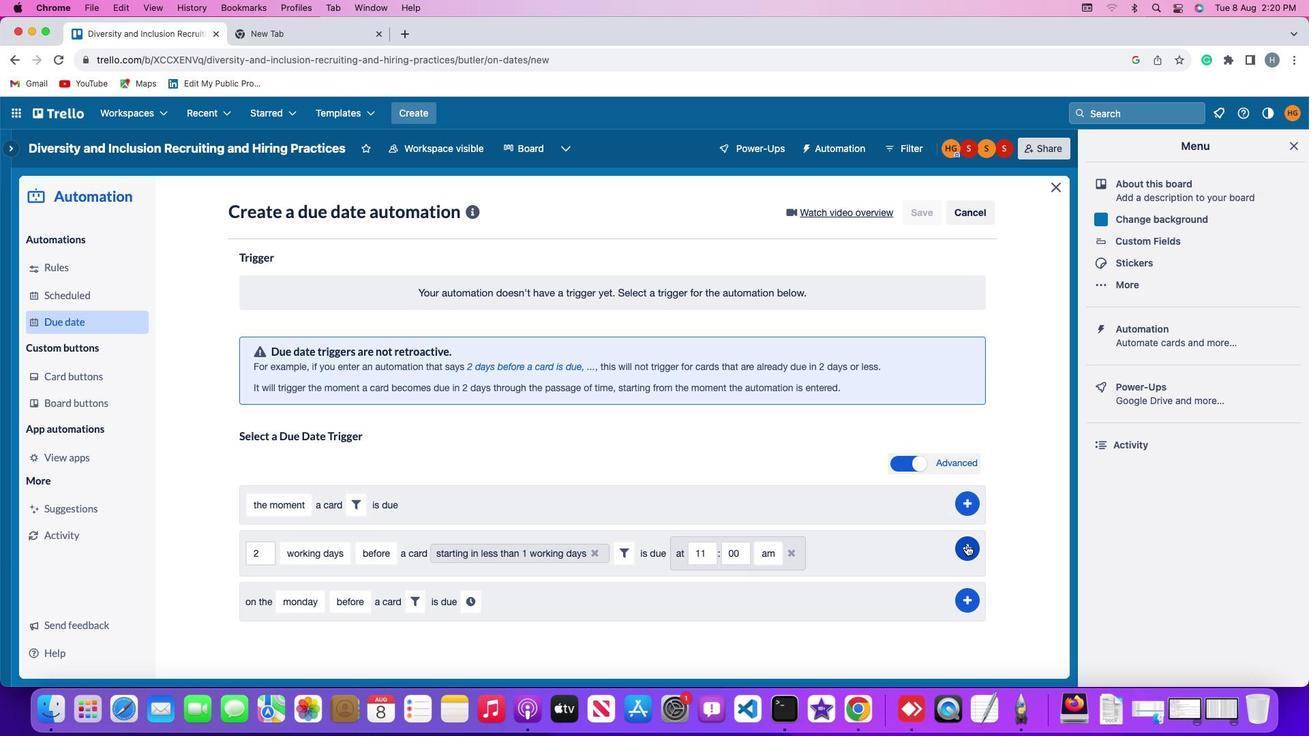 
Action: Mouse pressed left at (967, 545)
Screenshot: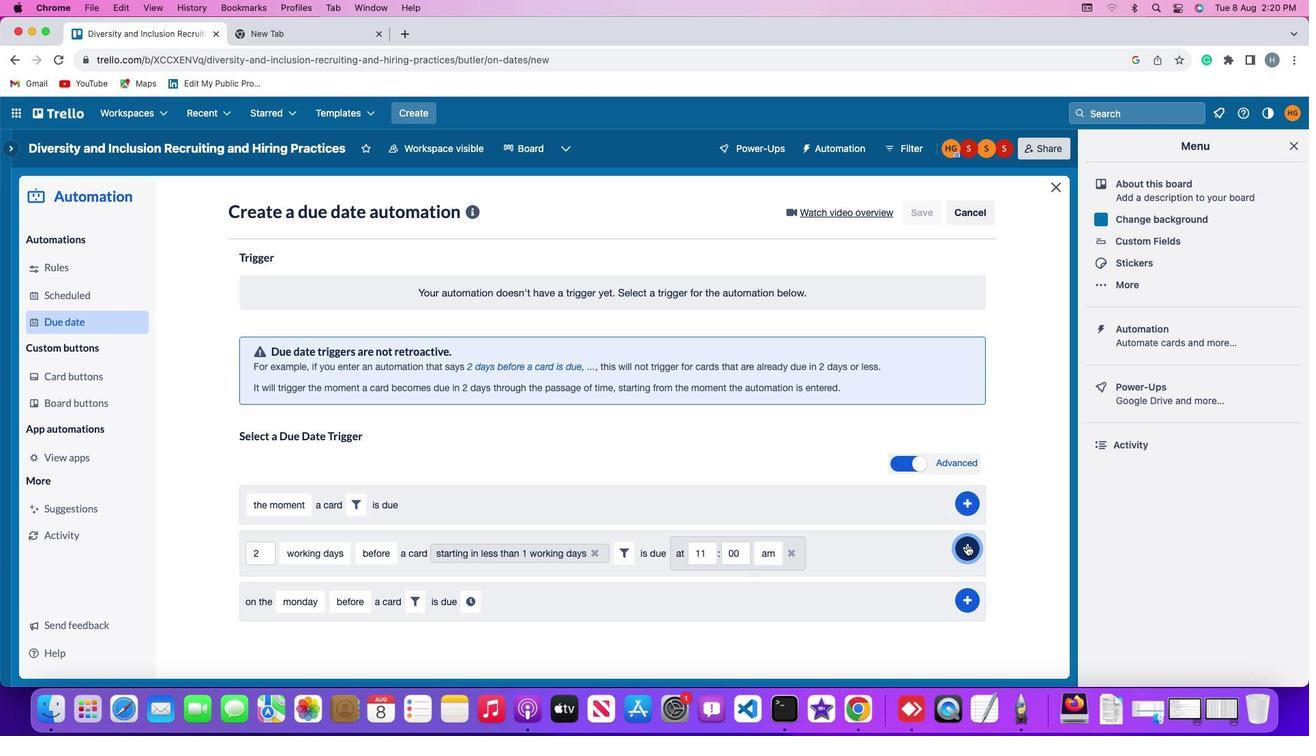 
Action: Mouse moved to (1034, 480)
Screenshot: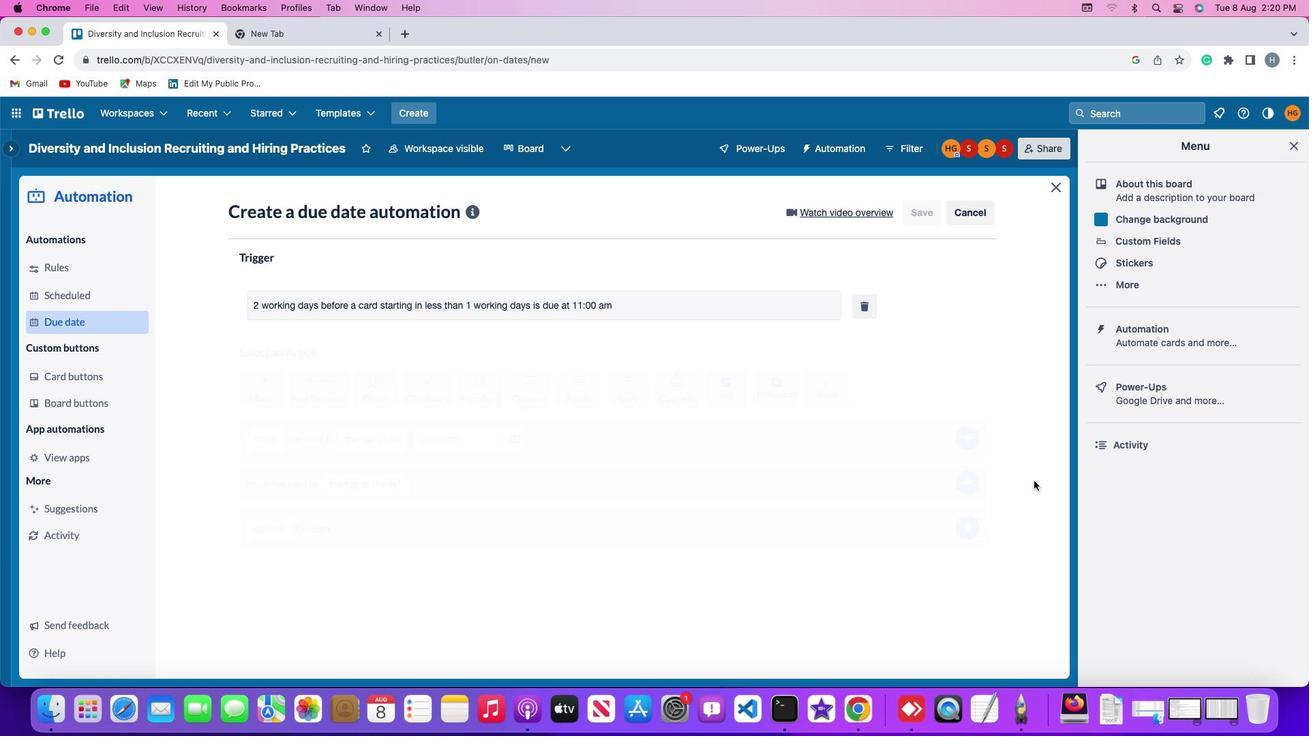 
